 Task: Create a due date automation trigger when advanced on, on the tuesday after a card is due add content with a name ending with resume at 11:00 AM.
Action: Mouse moved to (1123, 348)
Screenshot: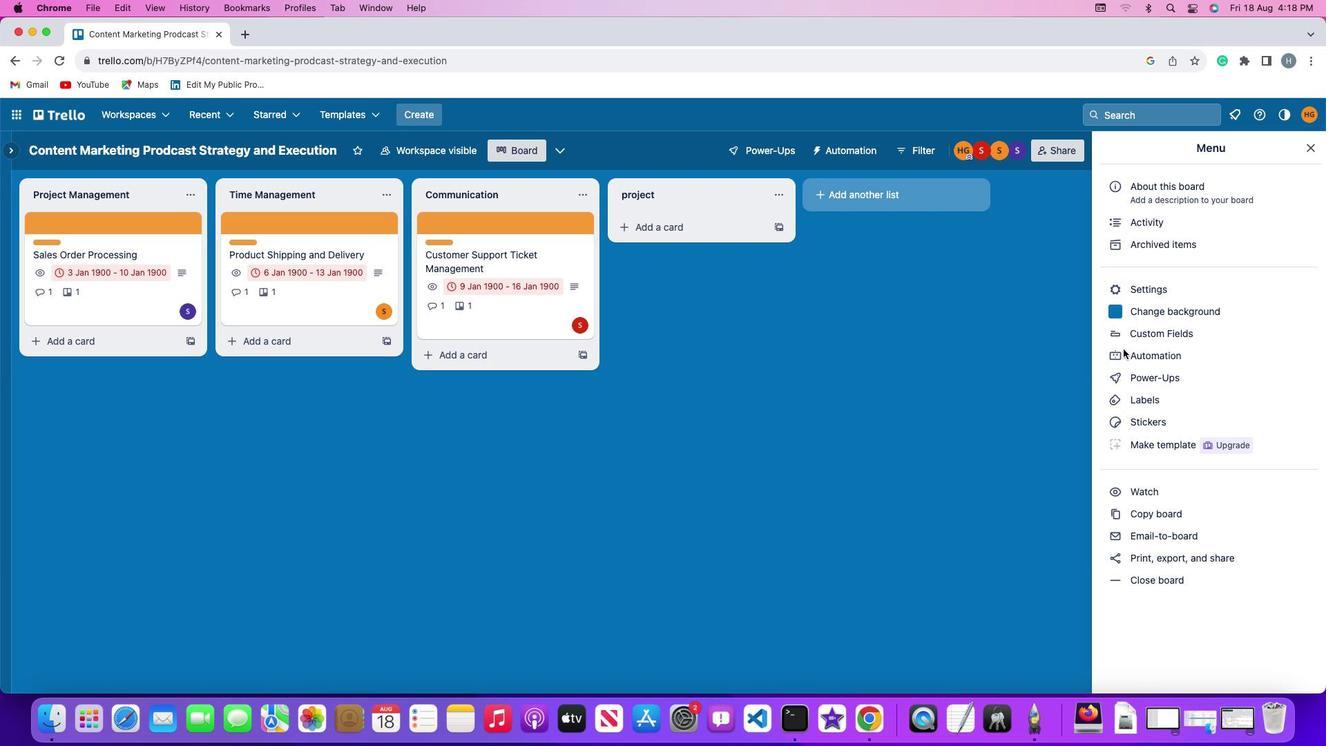 
Action: Mouse pressed left at (1123, 348)
Screenshot: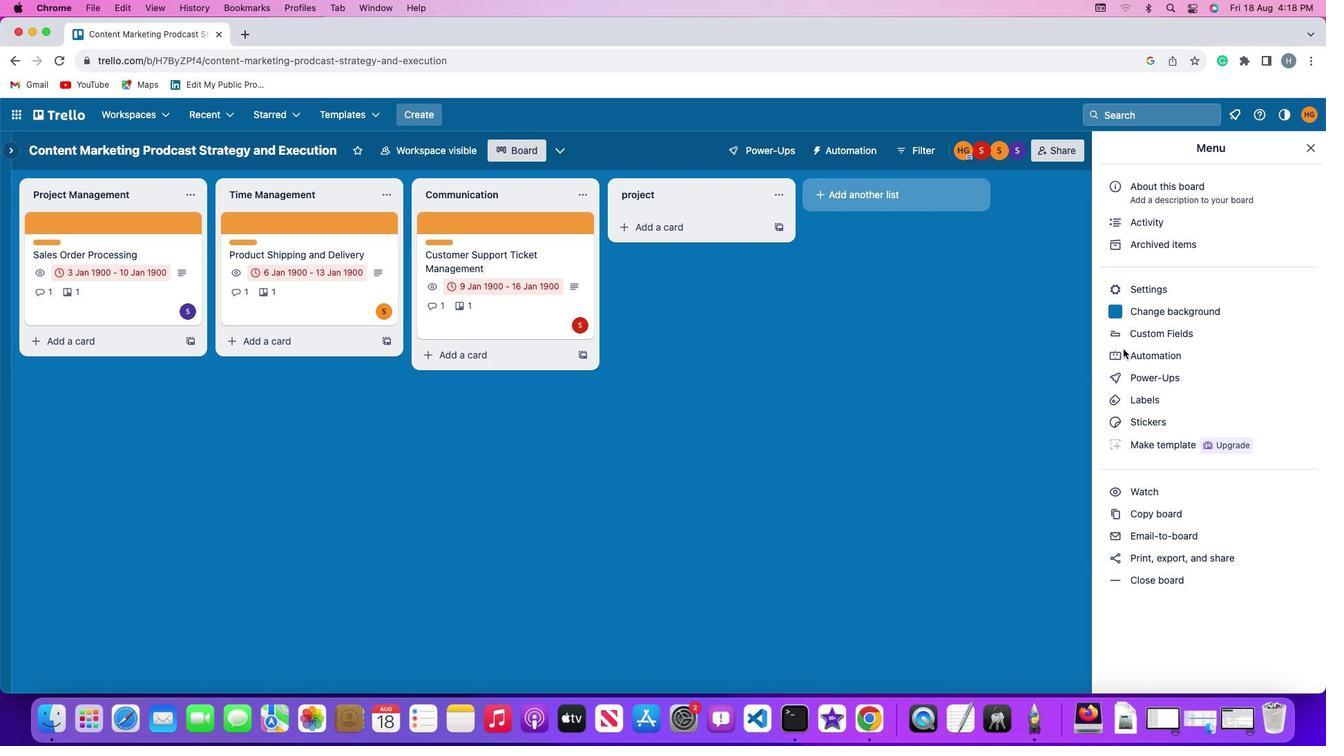 
Action: Mouse pressed left at (1123, 348)
Screenshot: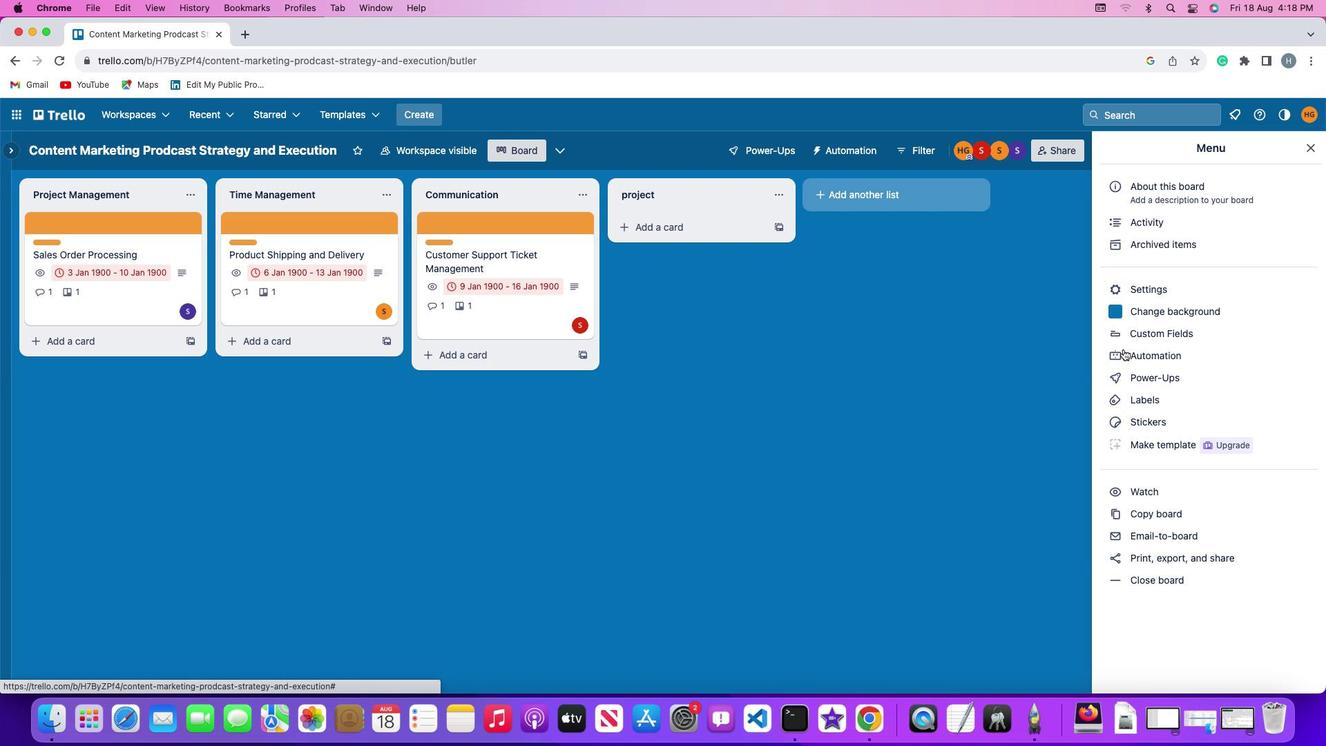 
Action: Mouse moved to (118, 323)
Screenshot: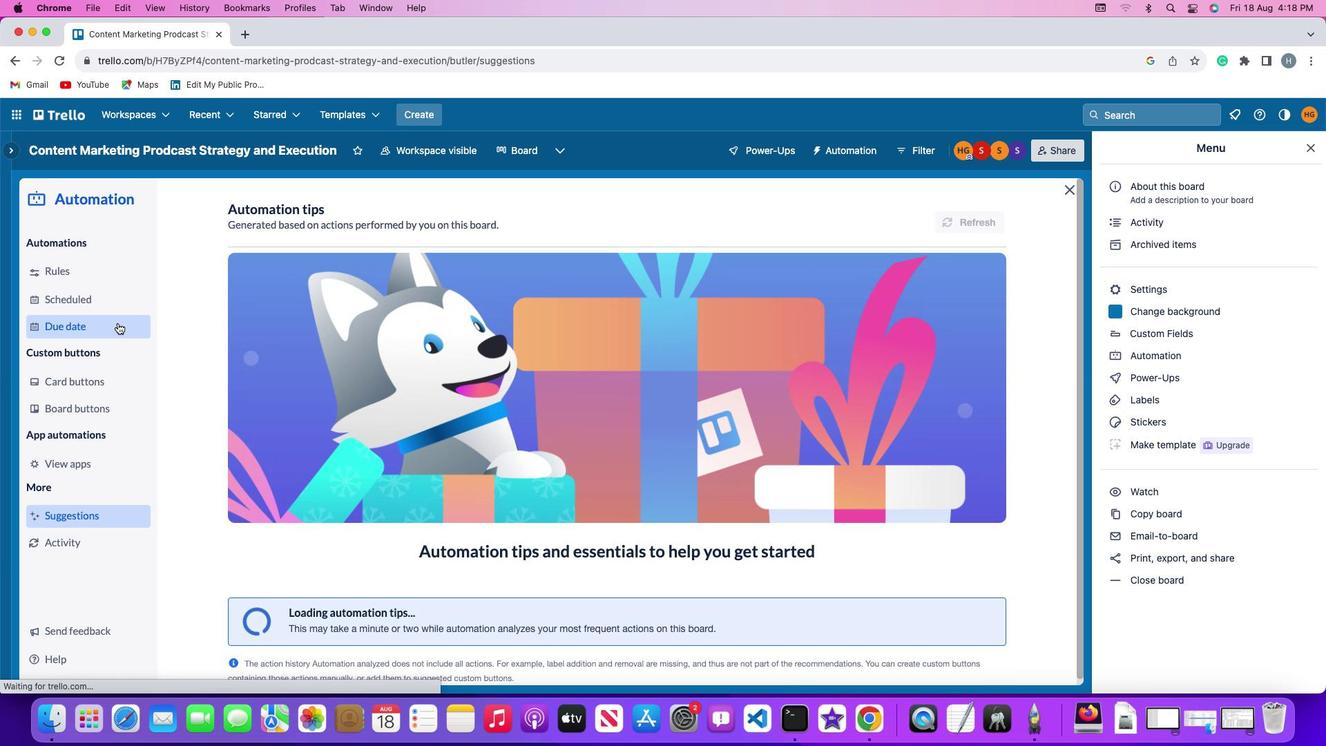 
Action: Mouse pressed left at (118, 323)
Screenshot: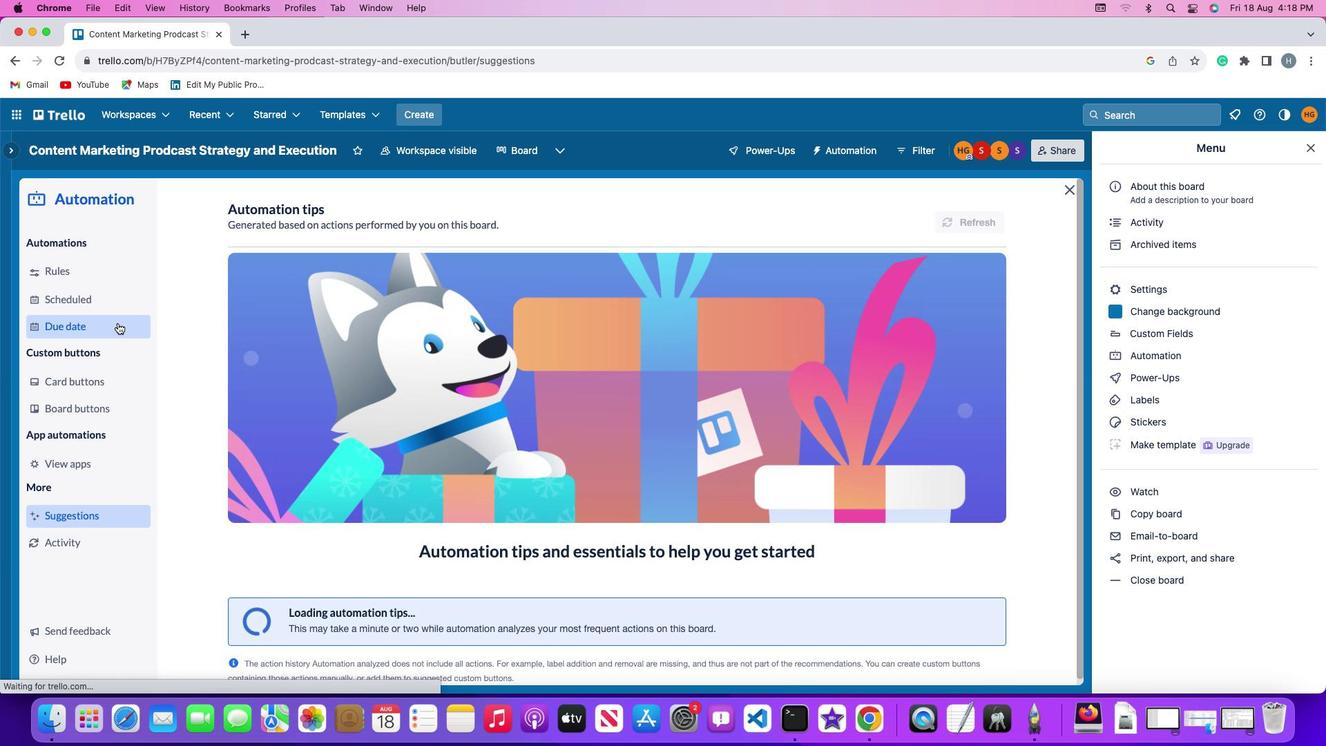 
Action: Mouse moved to (926, 212)
Screenshot: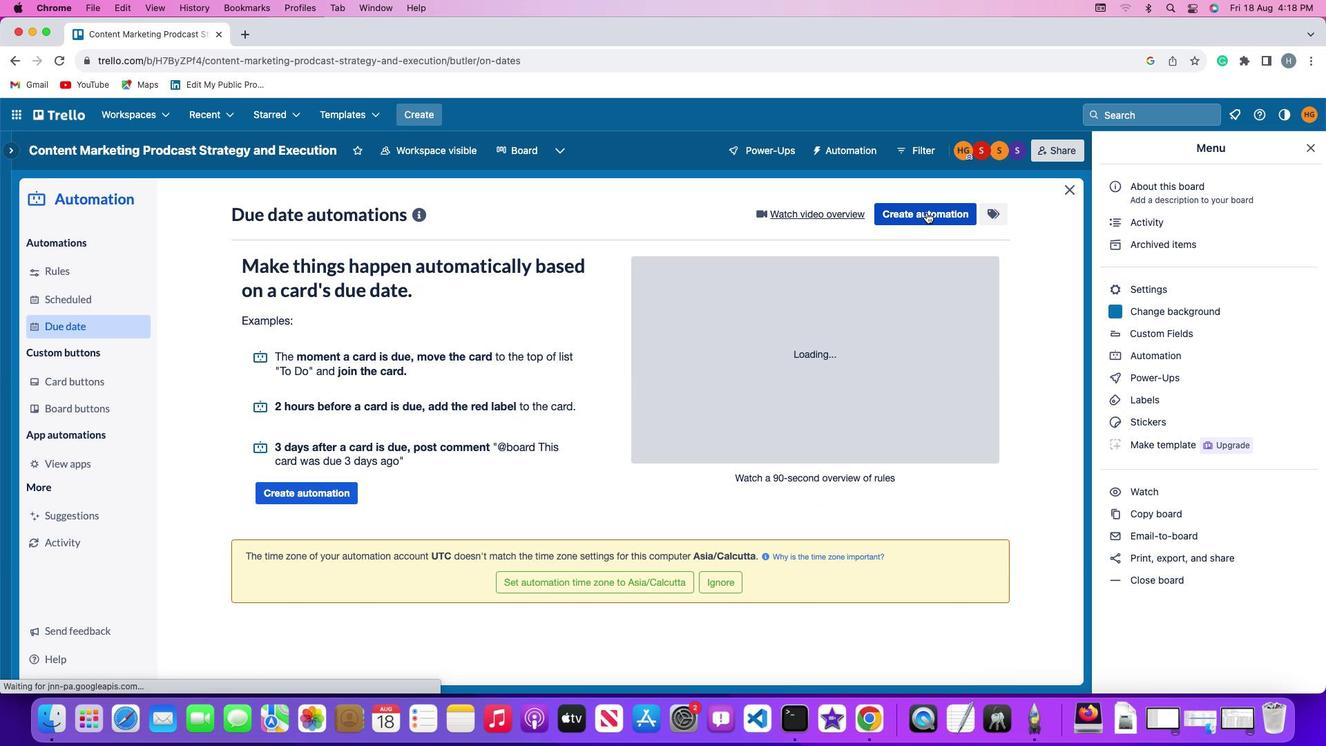 
Action: Mouse pressed left at (926, 212)
Screenshot: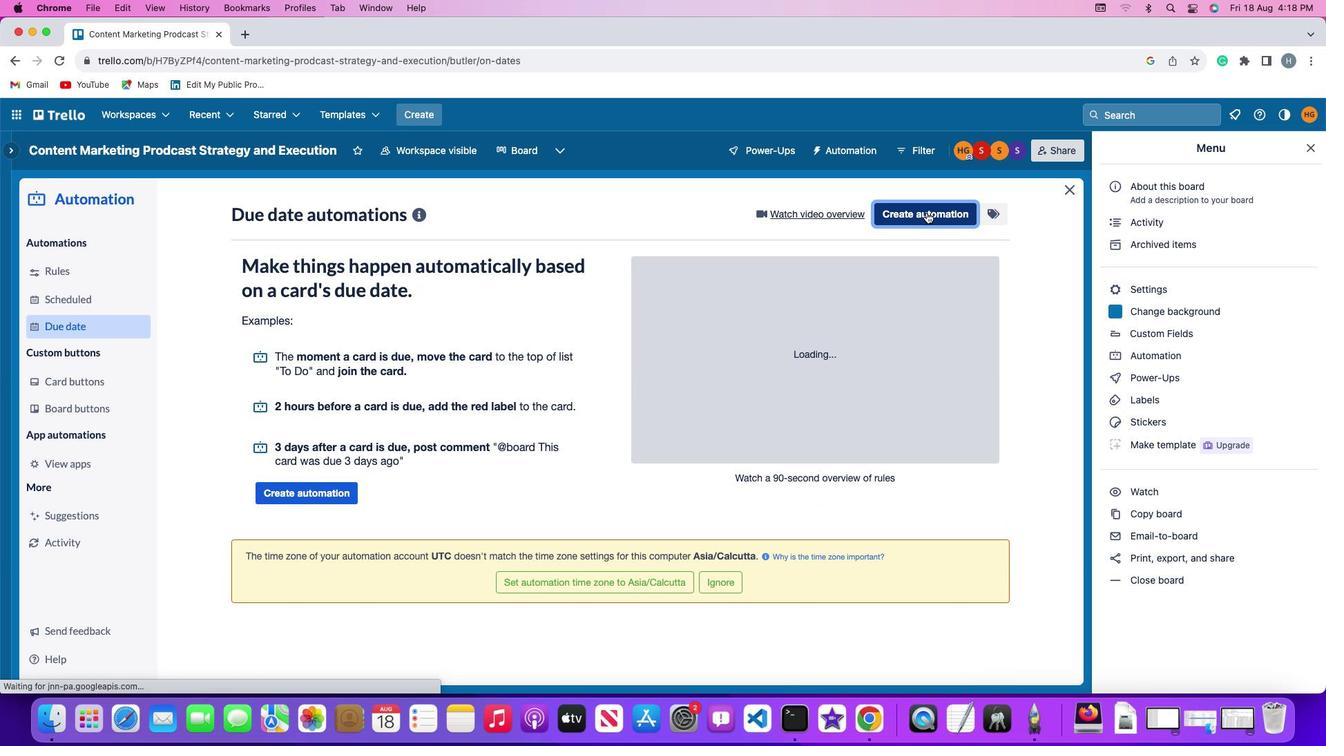 
Action: Mouse moved to (272, 344)
Screenshot: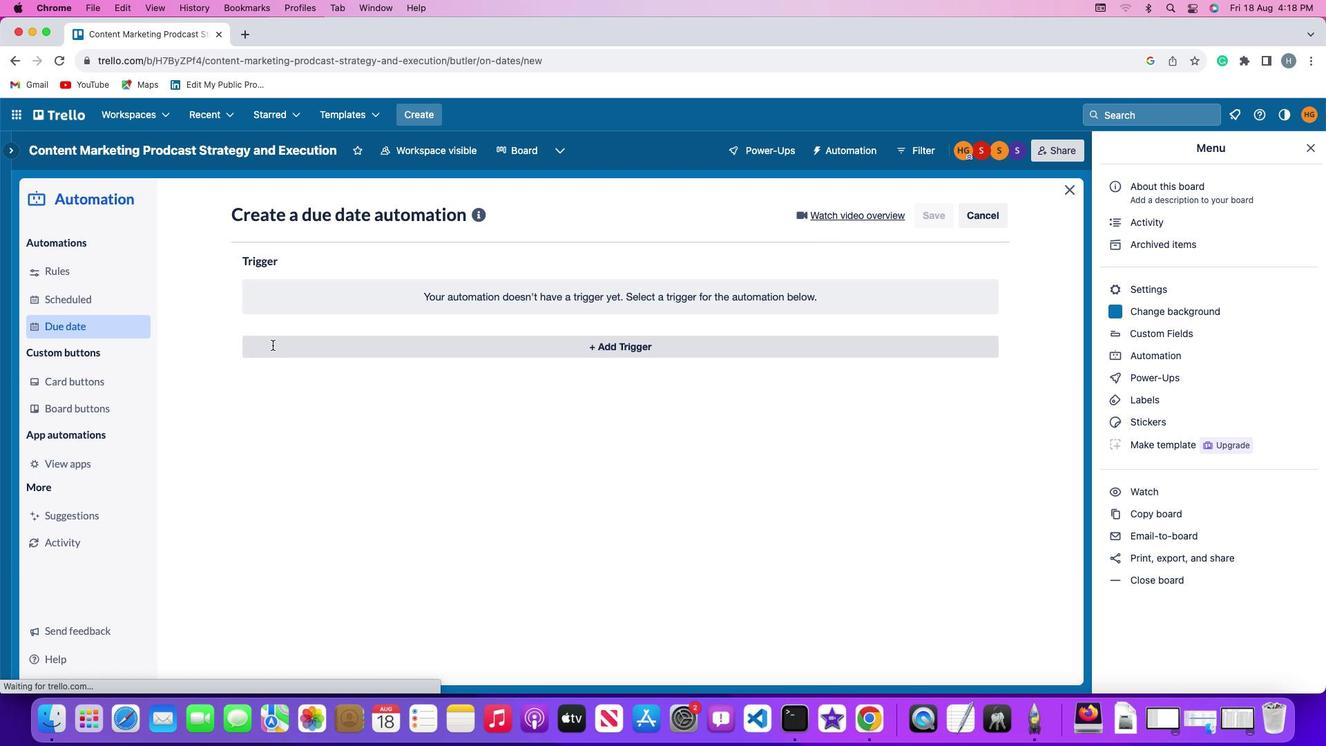 
Action: Mouse pressed left at (272, 344)
Screenshot: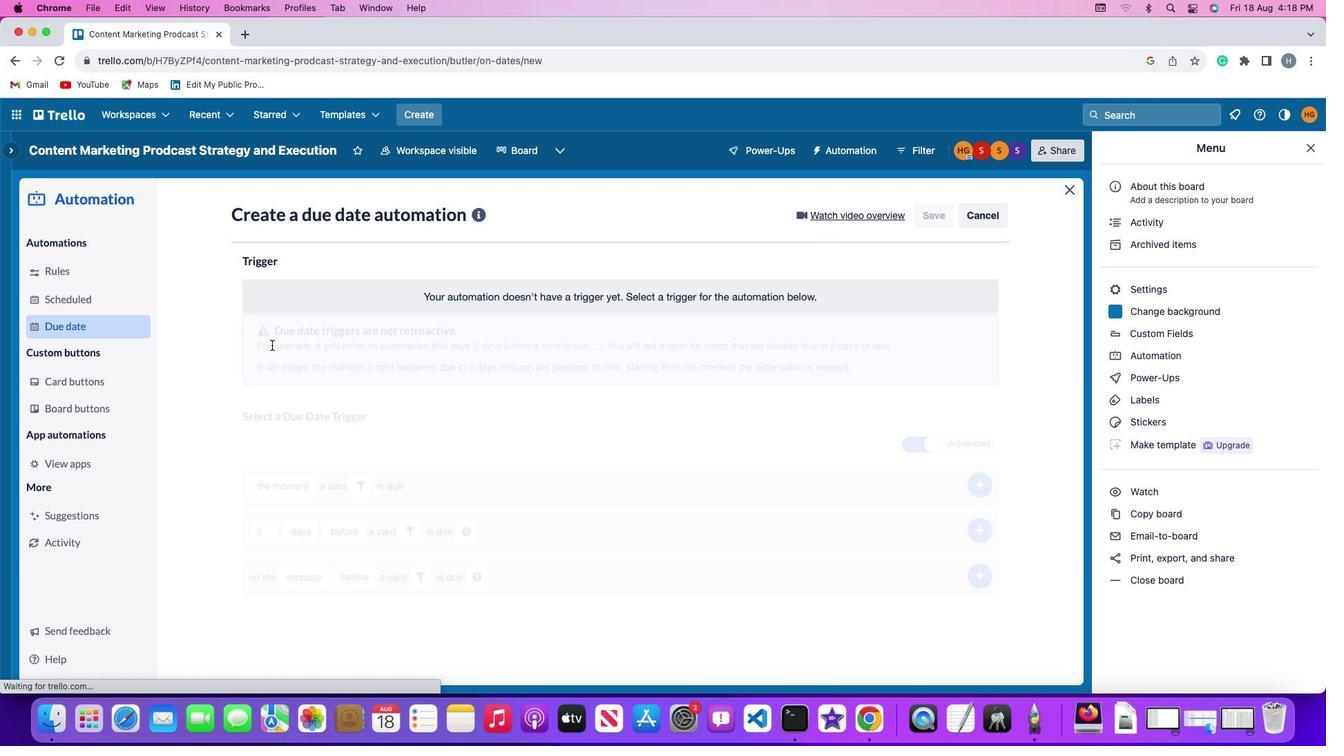 
Action: Mouse moved to (305, 602)
Screenshot: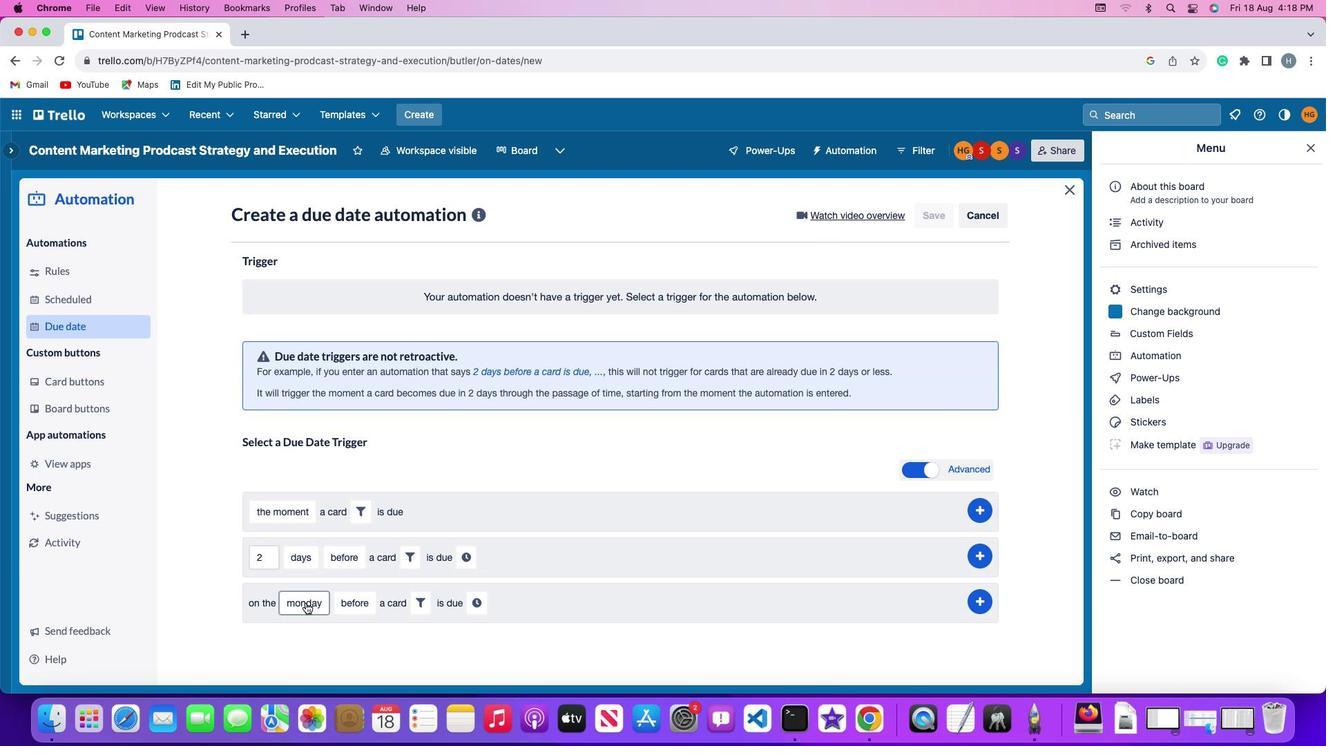 
Action: Mouse pressed left at (305, 602)
Screenshot: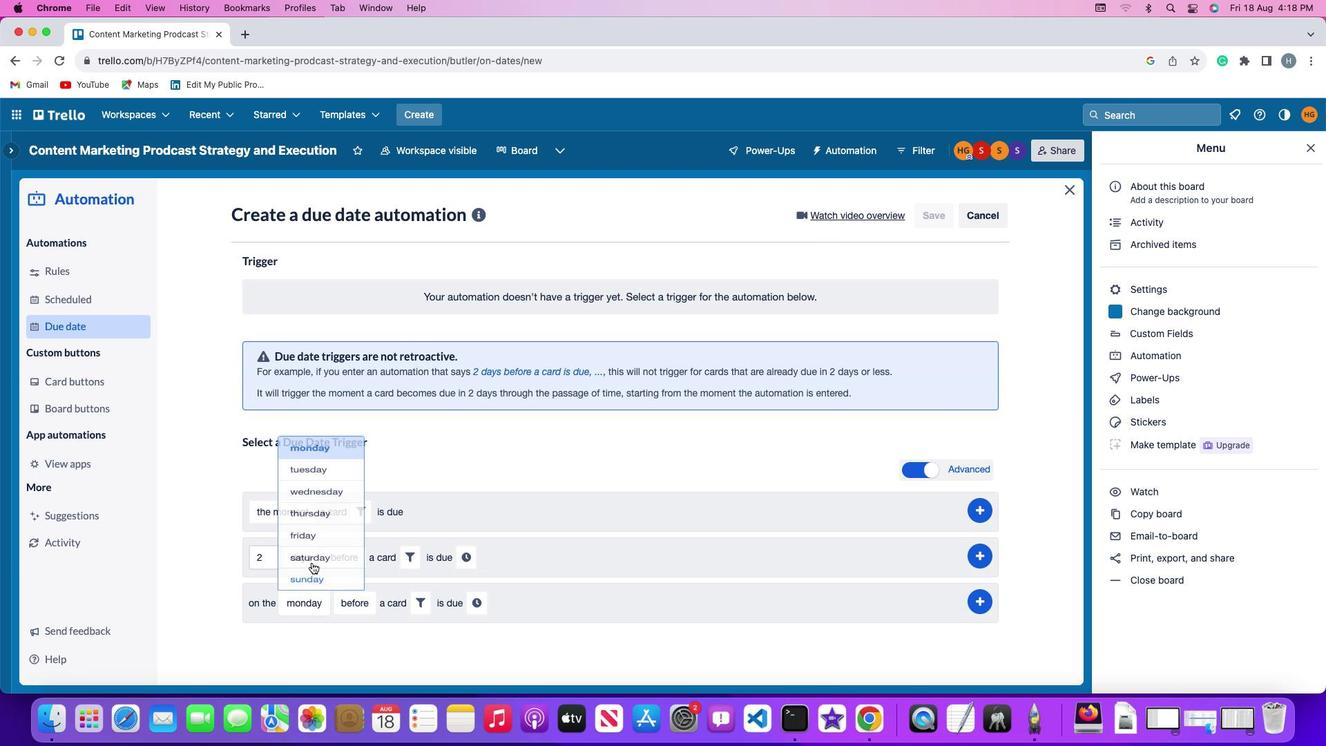 
Action: Mouse moved to (328, 435)
Screenshot: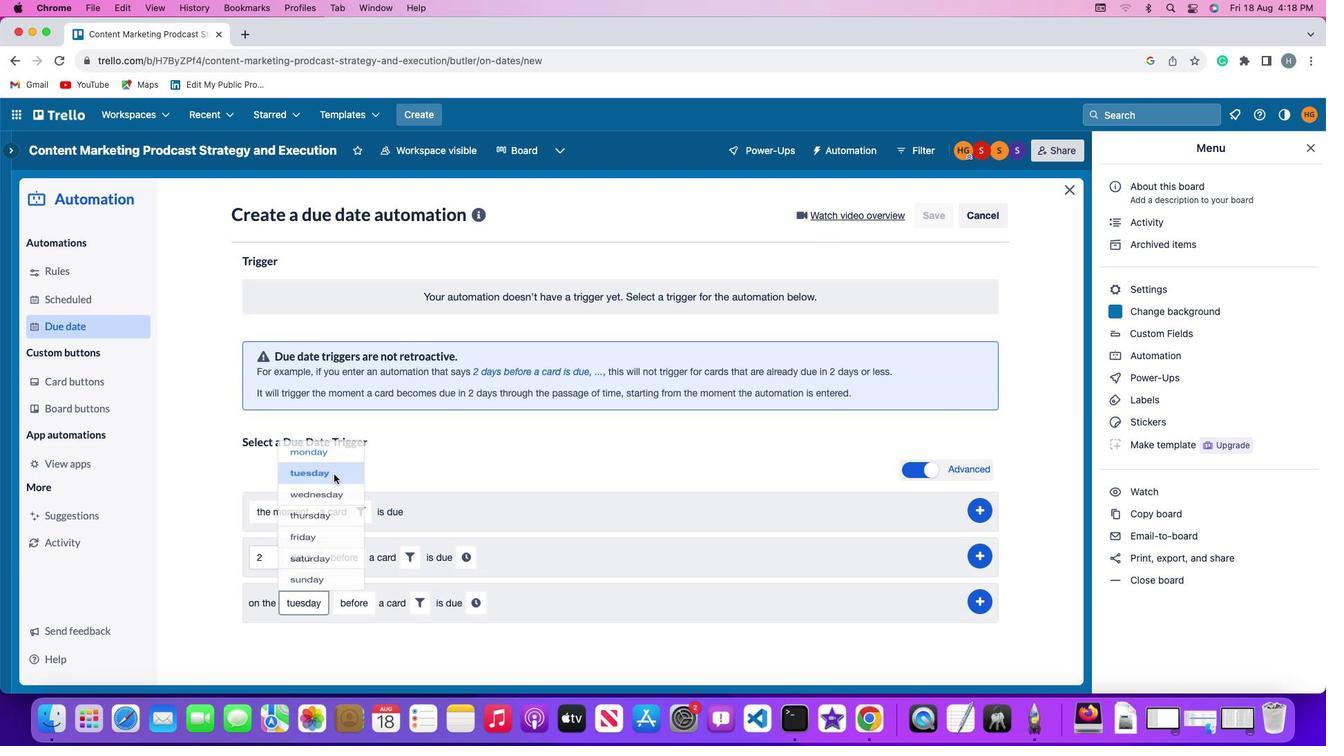 
Action: Mouse pressed left at (328, 435)
Screenshot: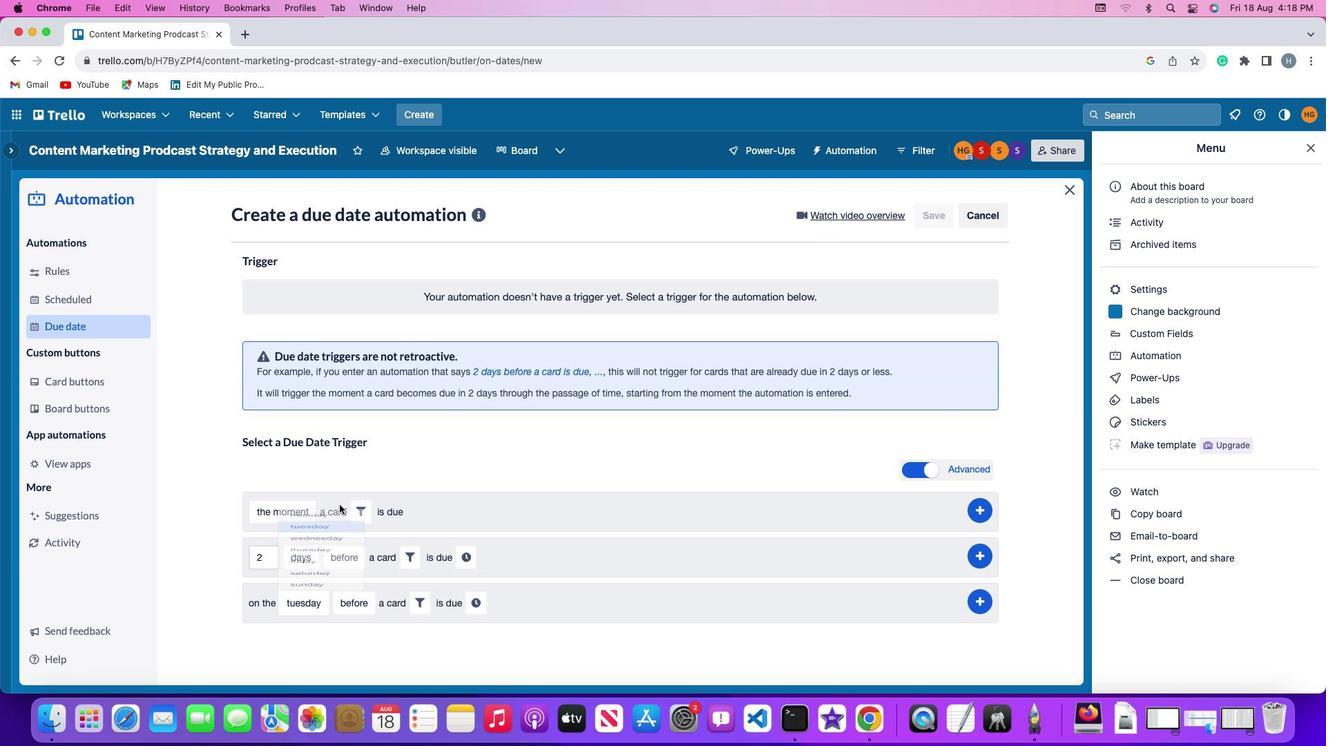 
Action: Mouse moved to (353, 596)
Screenshot: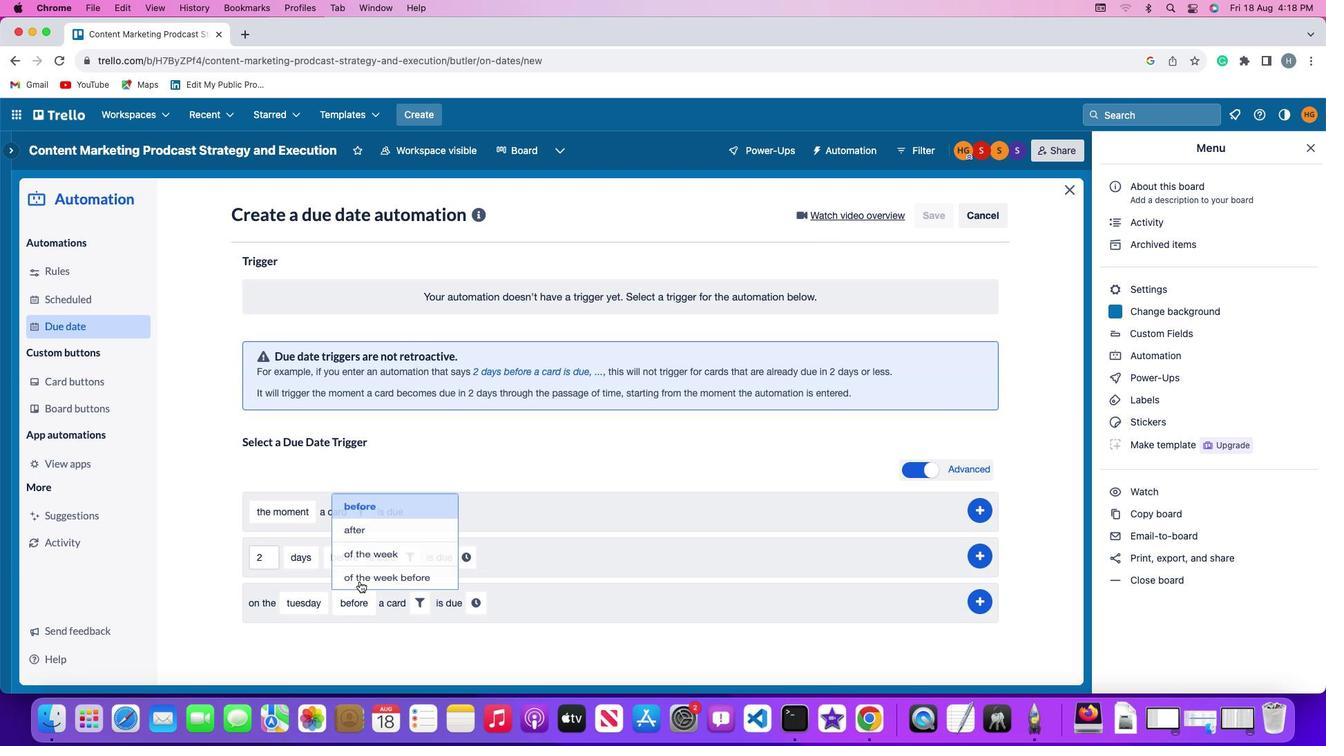 
Action: Mouse pressed left at (353, 596)
Screenshot: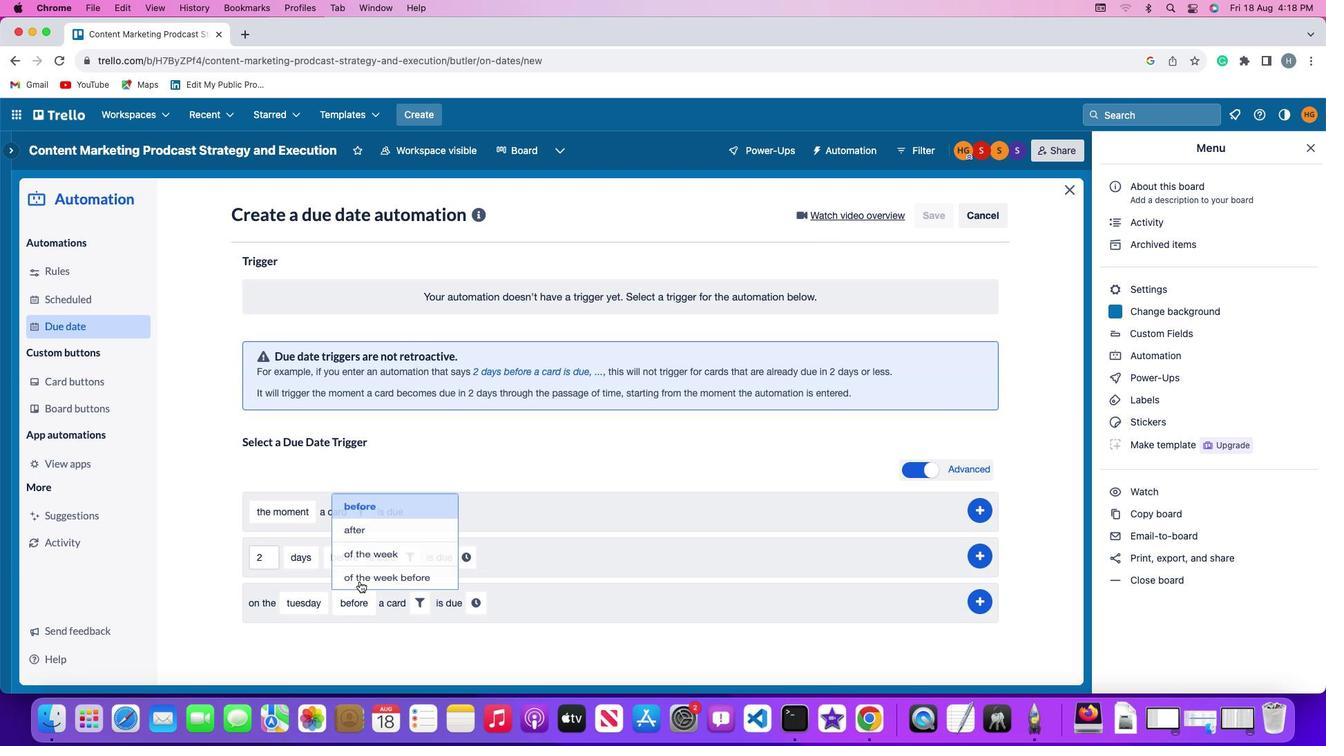 
Action: Mouse moved to (379, 524)
Screenshot: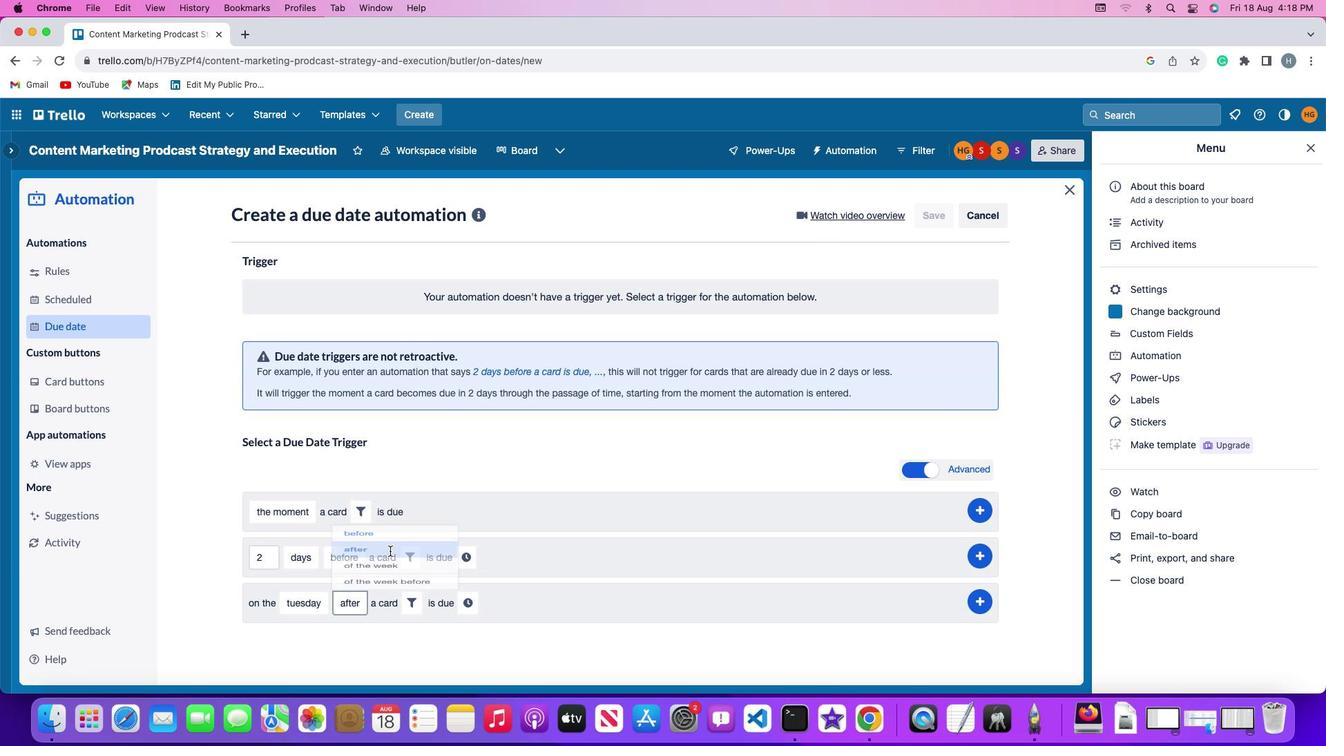 
Action: Mouse pressed left at (379, 524)
Screenshot: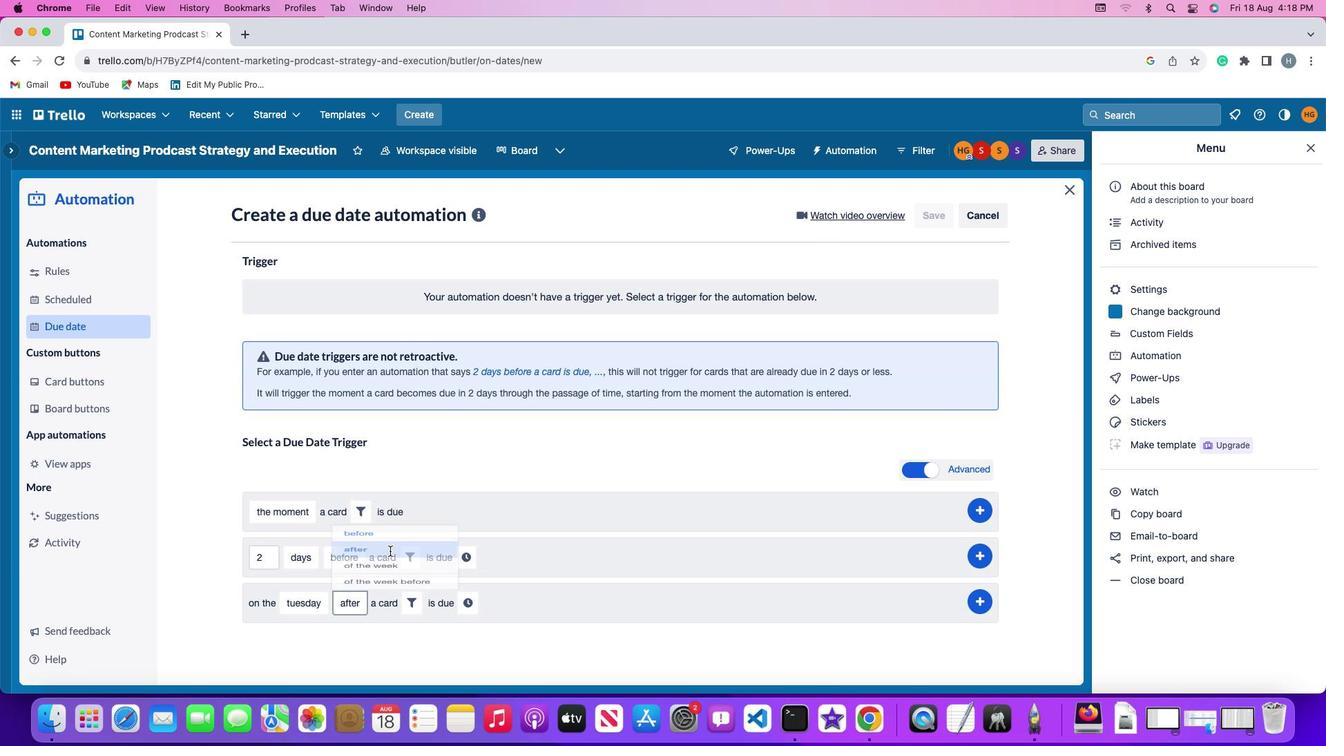 
Action: Mouse moved to (415, 603)
Screenshot: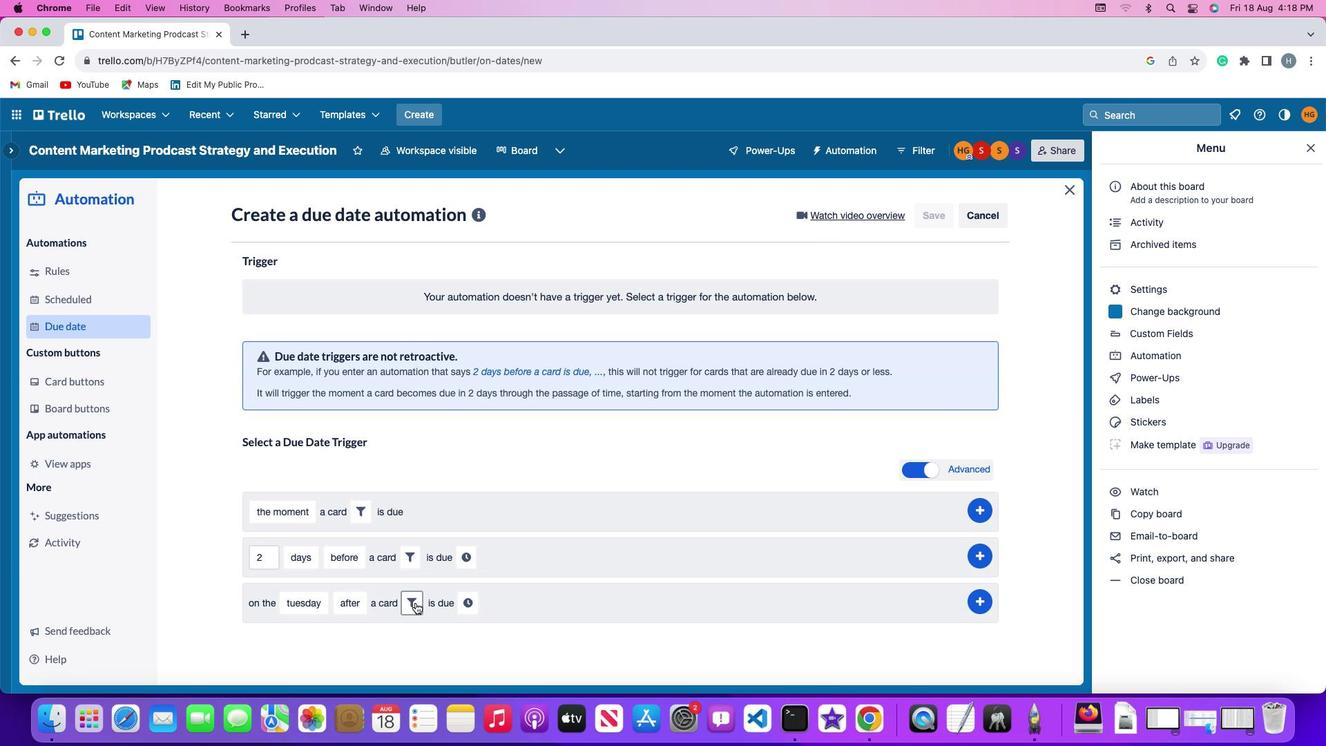 
Action: Mouse pressed left at (415, 603)
Screenshot: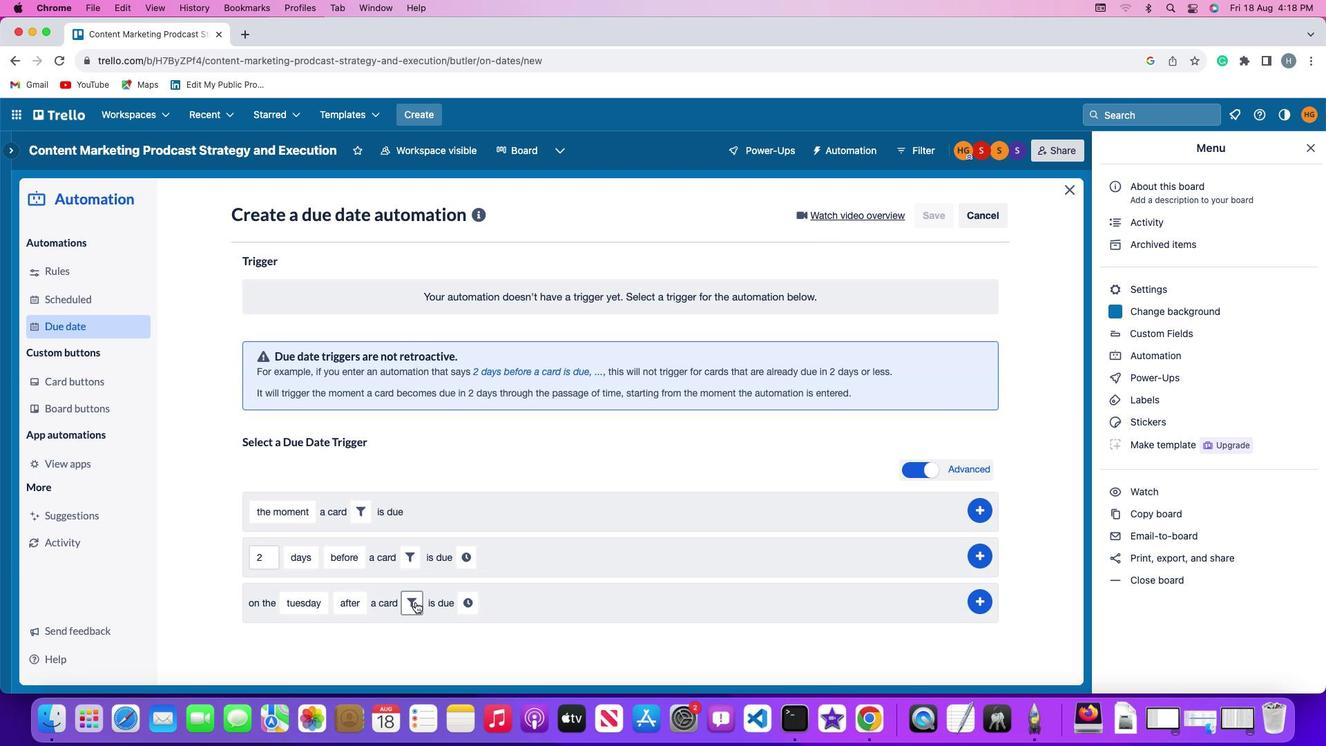 
Action: Mouse moved to (594, 650)
Screenshot: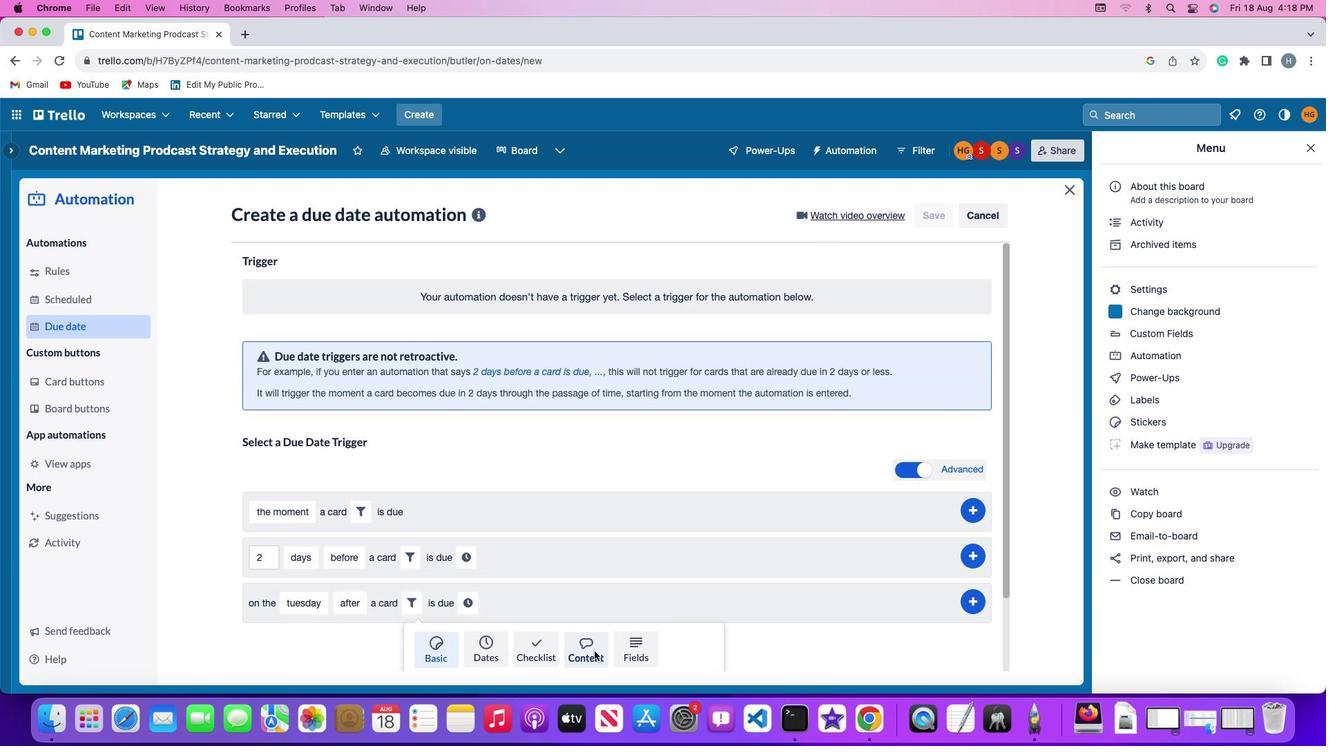
Action: Mouse pressed left at (594, 650)
Screenshot: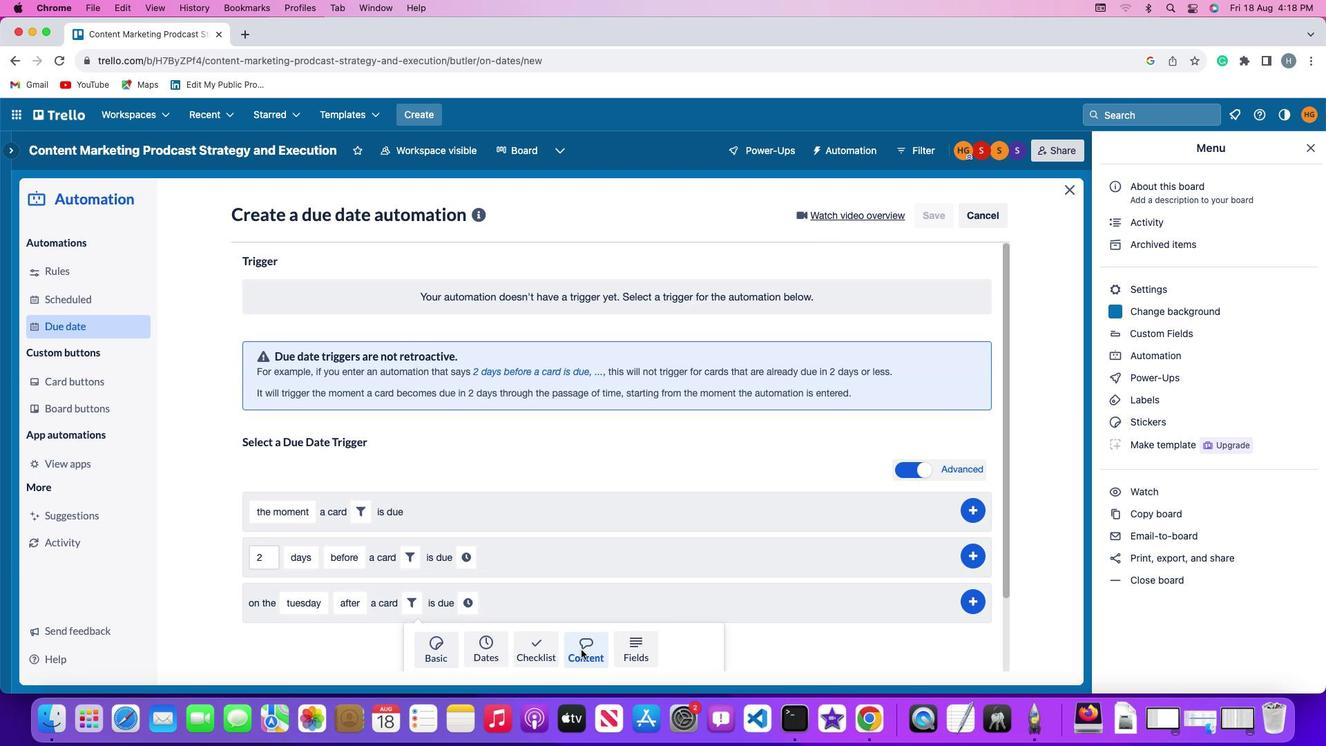 
Action: Mouse moved to (341, 639)
Screenshot: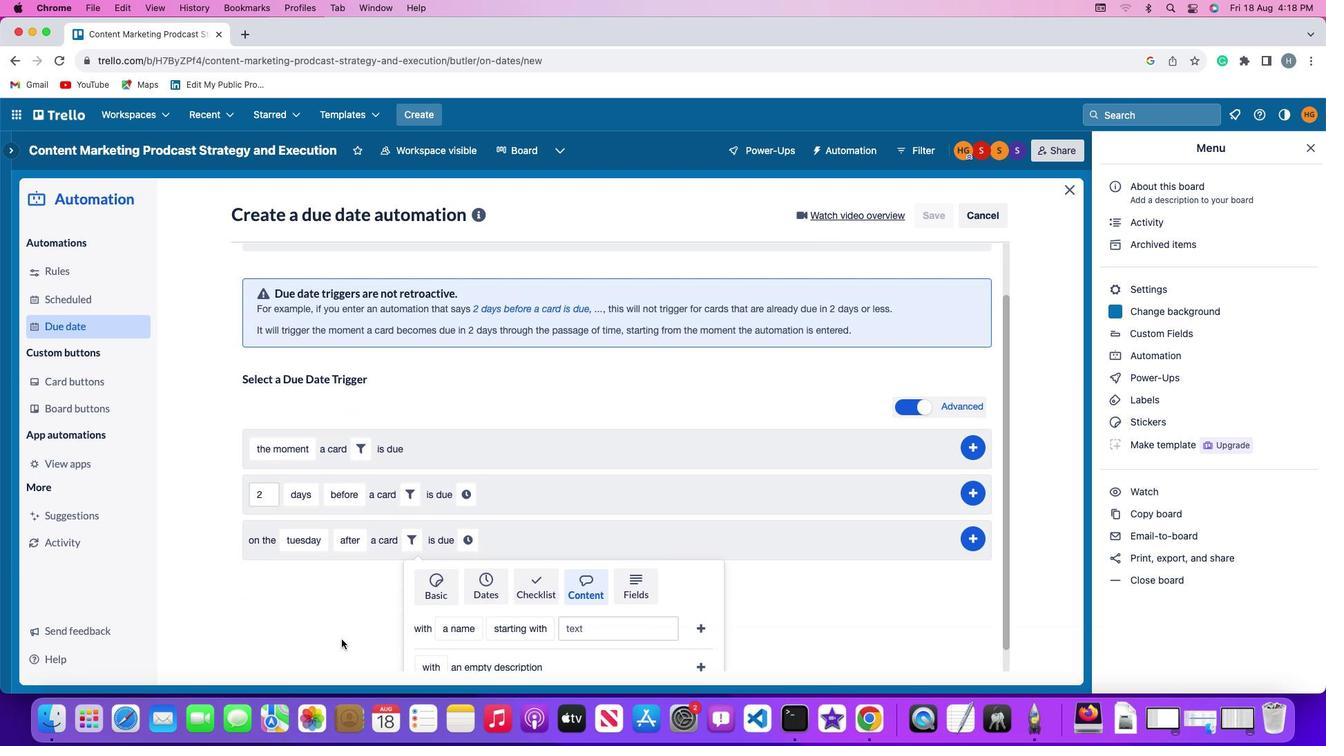 
Action: Mouse scrolled (341, 639) with delta (0, 0)
Screenshot: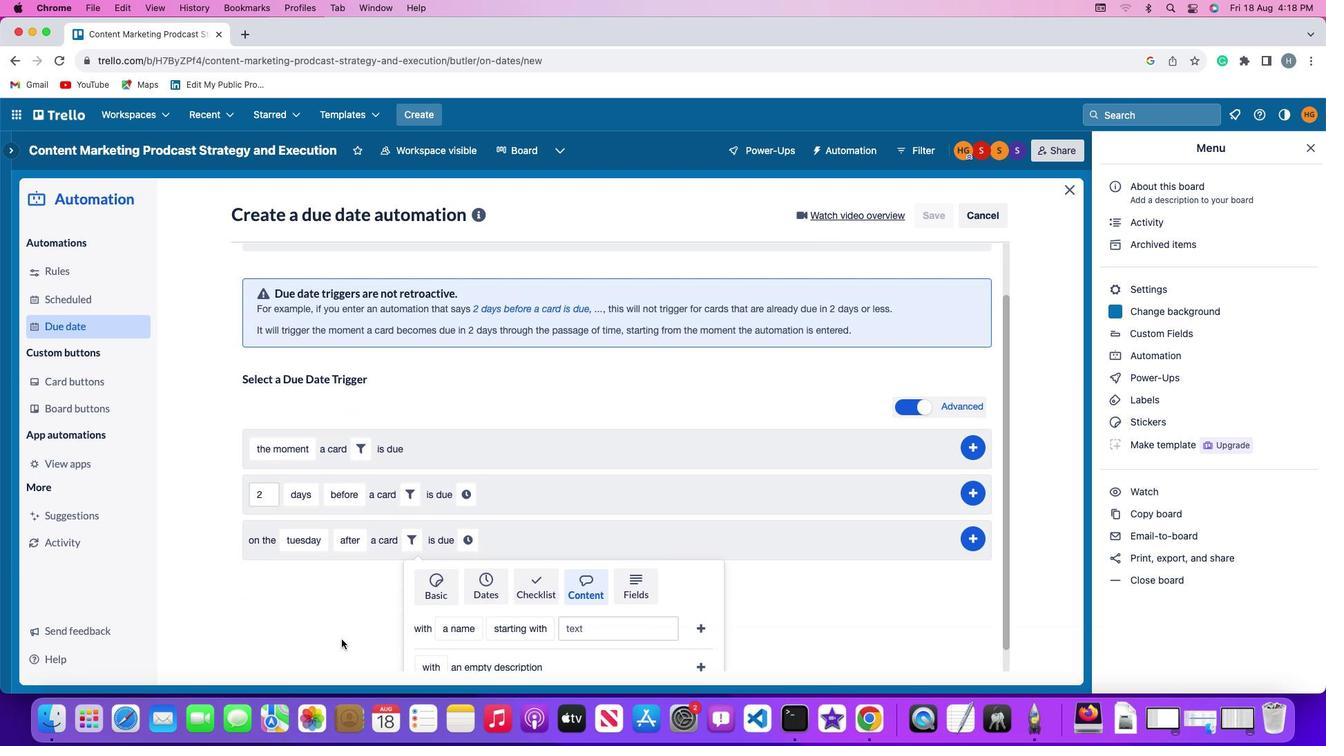 
Action: Mouse scrolled (341, 639) with delta (0, 0)
Screenshot: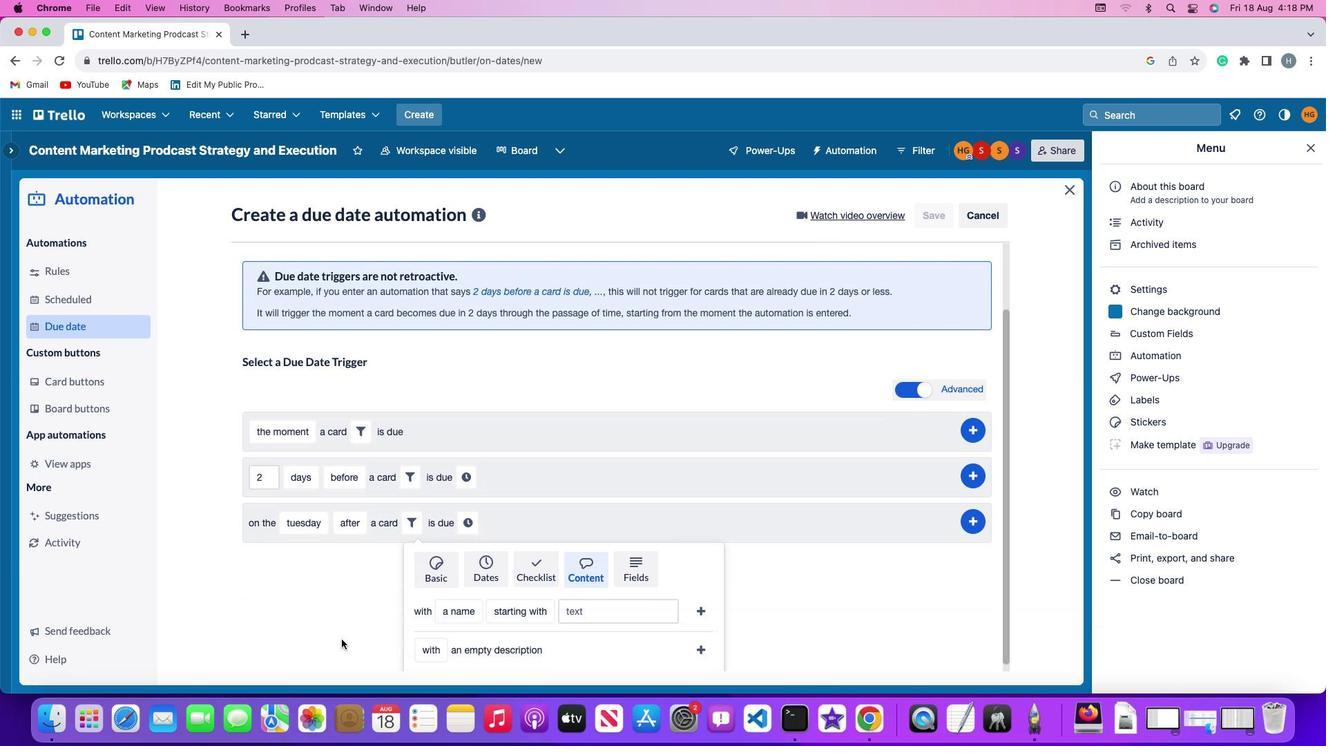 
Action: Mouse scrolled (341, 639) with delta (0, -1)
Screenshot: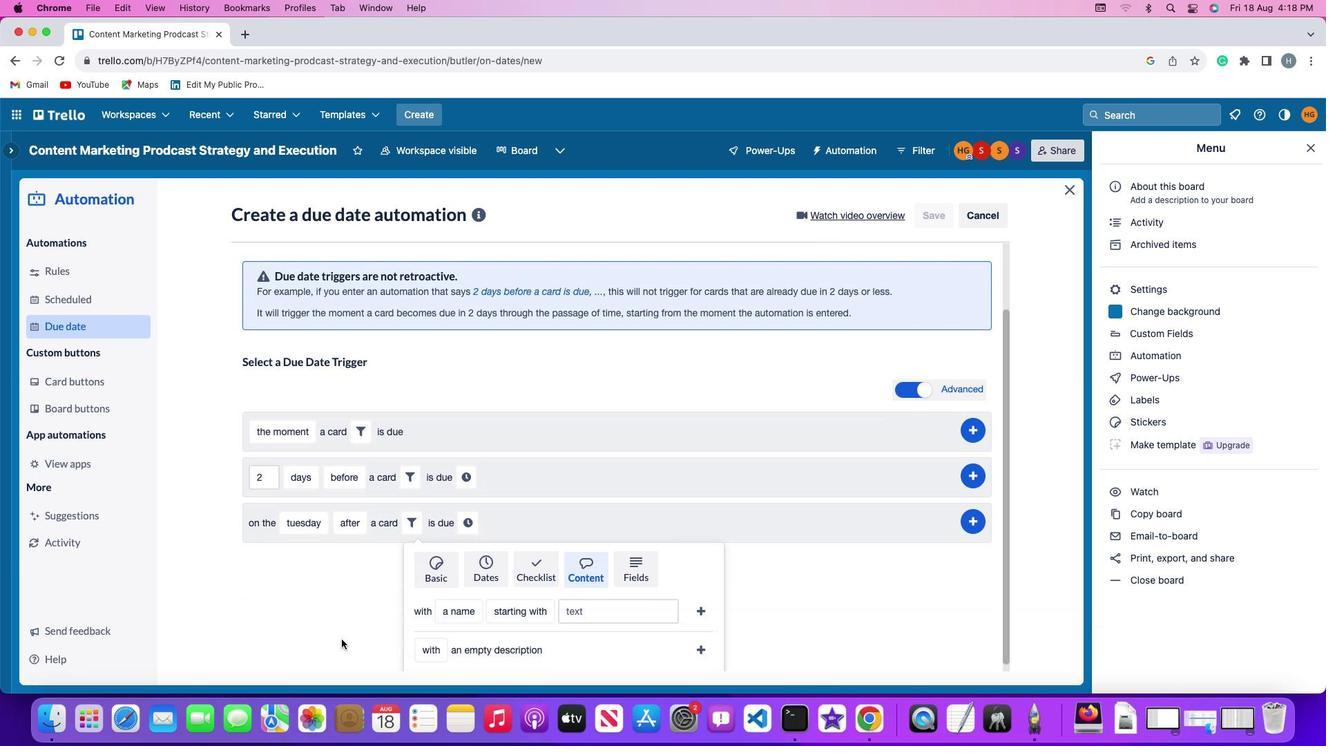 
Action: Mouse scrolled (341, 639) with delta (0, -2)
Screenshot: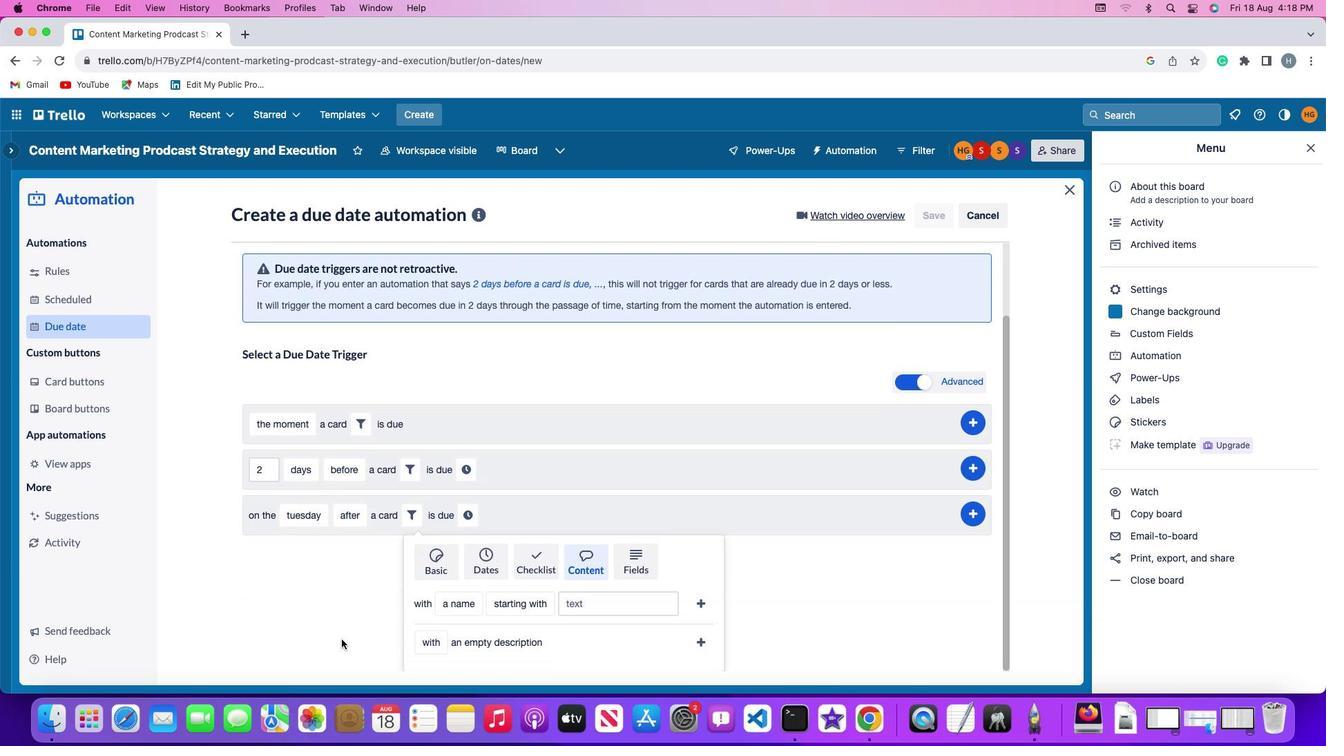
Action: Mouse moved to (341, 639)
Screenshot: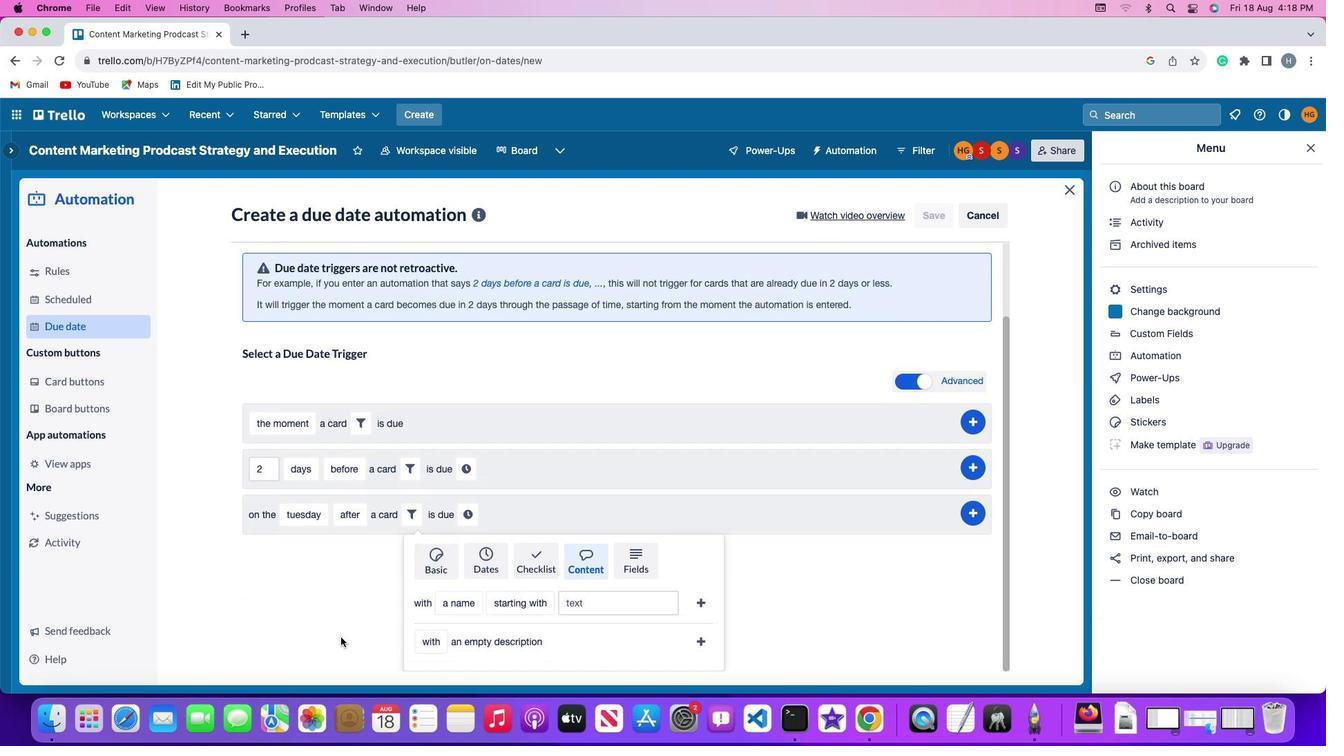 
Action: Mouse scrolled (341, 639) with delta (0, -3)
Screenshot: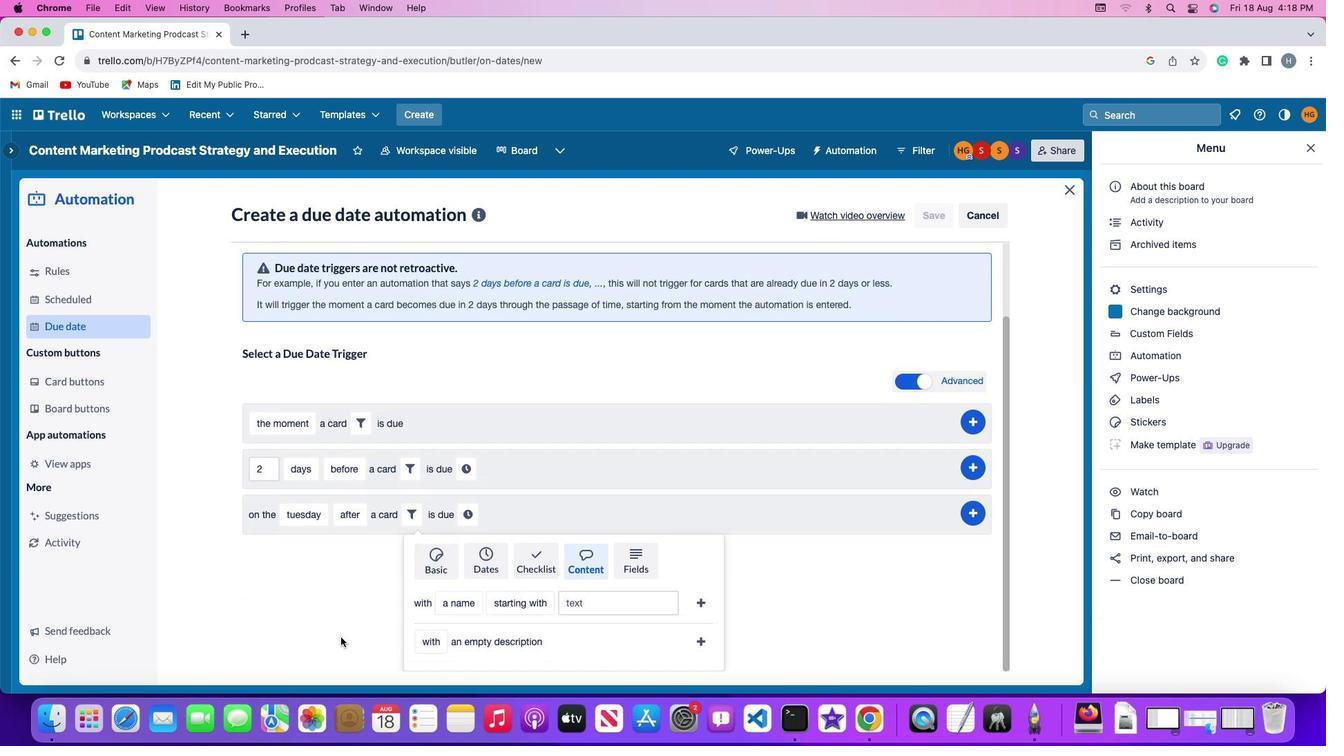 
Action: Mouse moved to (451, 604)
Screenshot: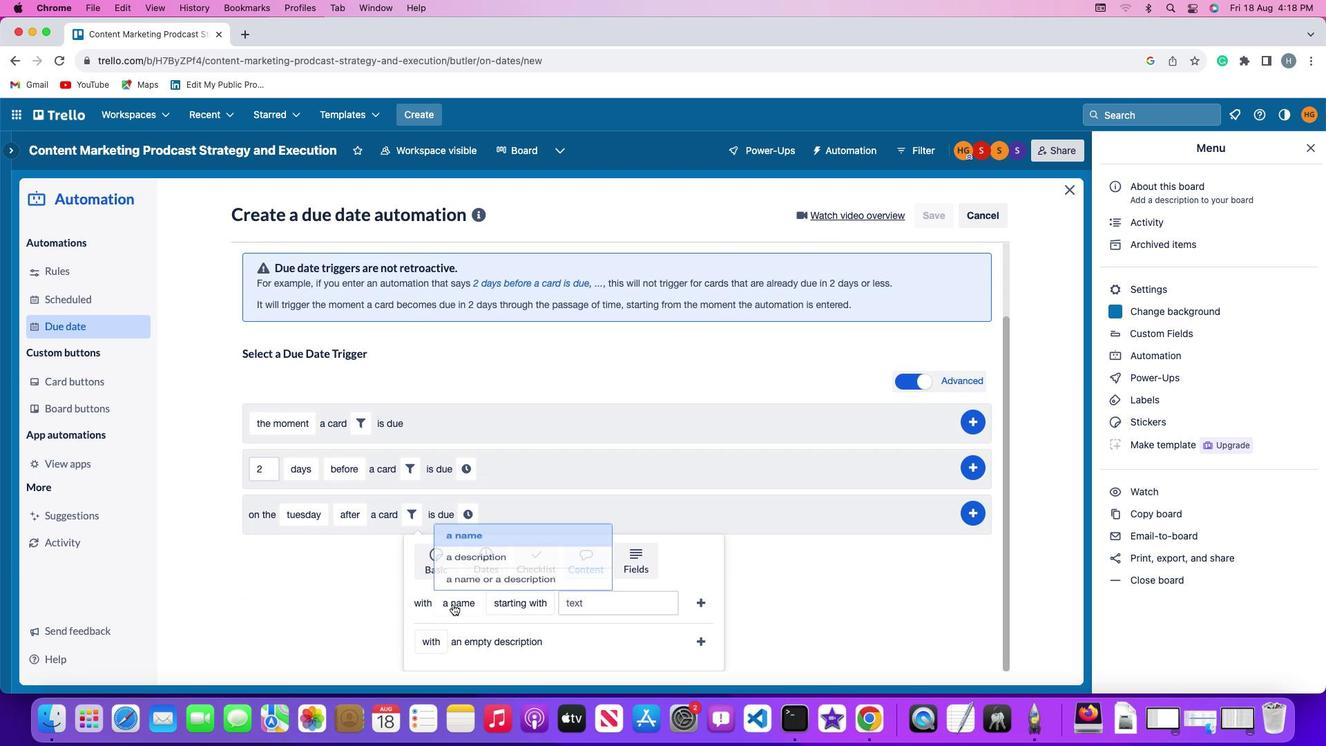 
Action: Mouse pressed left at (451, 604)
Screenshot: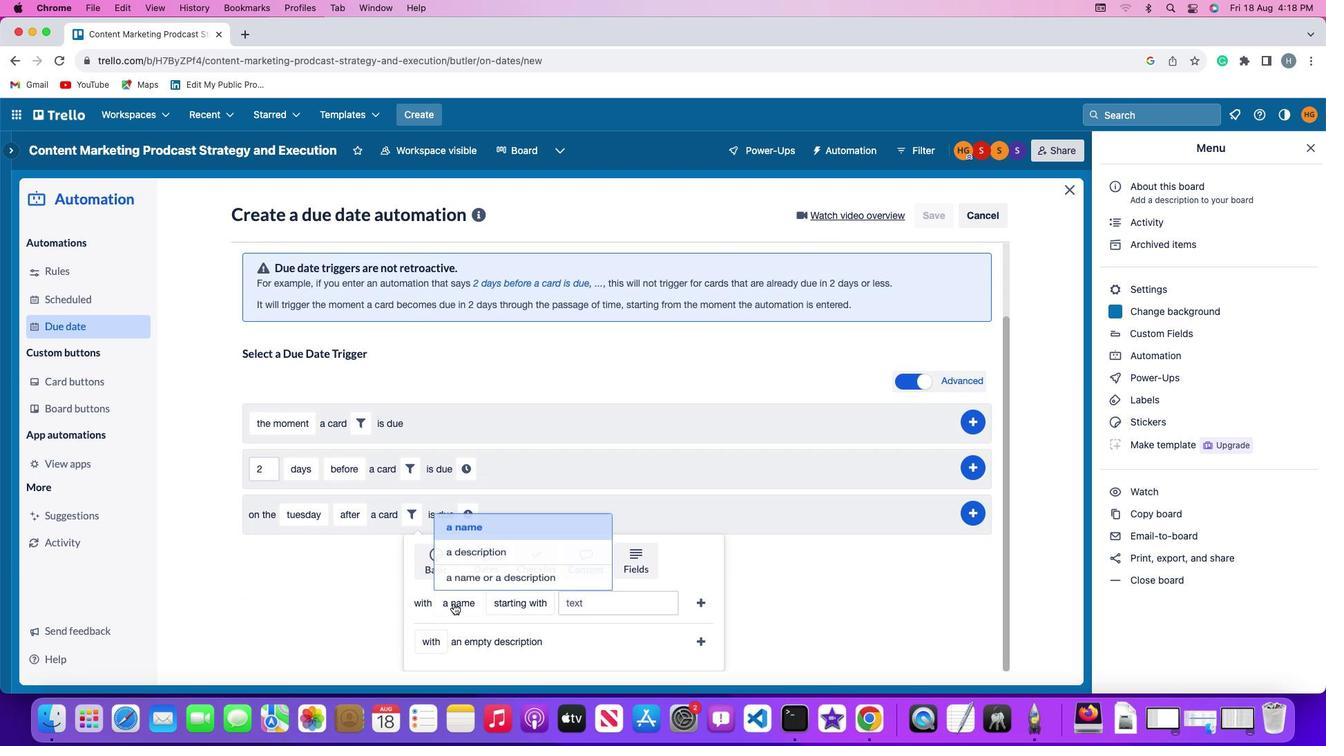 
Action: Mouse moved to (480, 516)
Screenshot: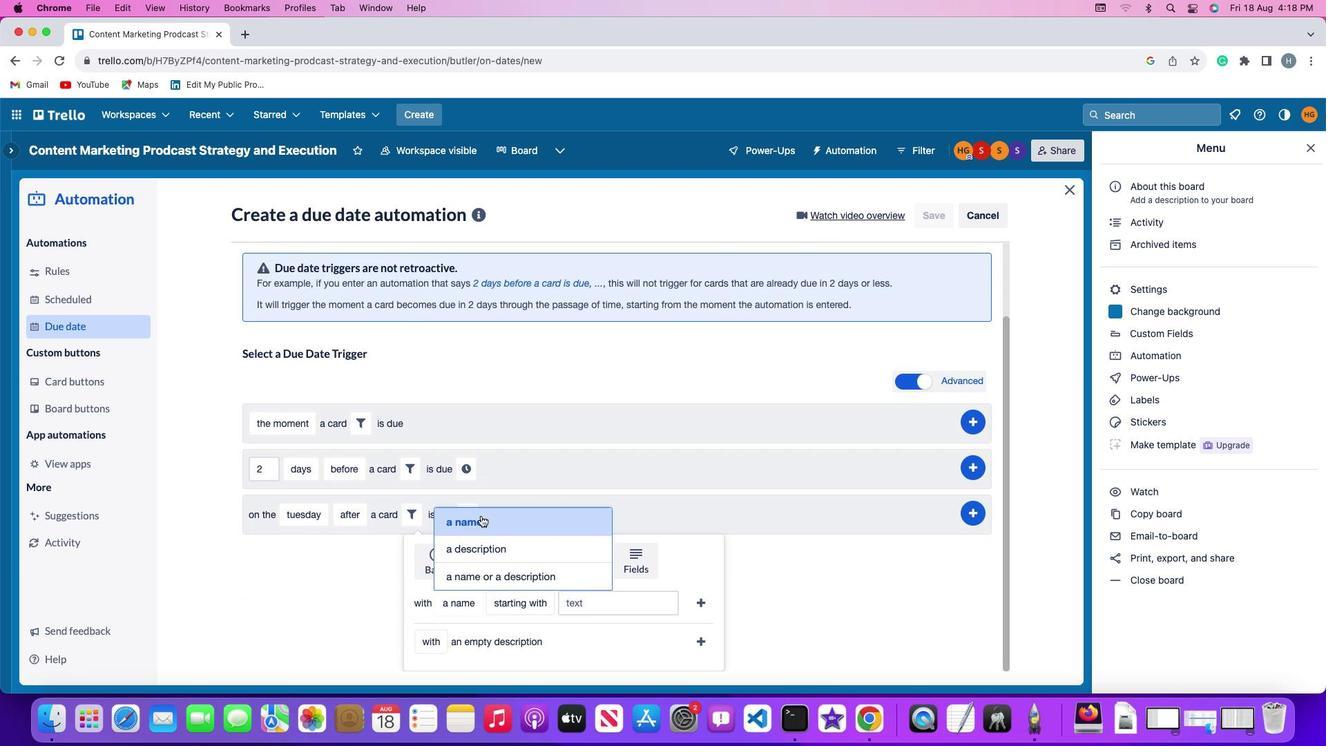 
Action: Mouse pressed left at (480, 516)
Screenshot: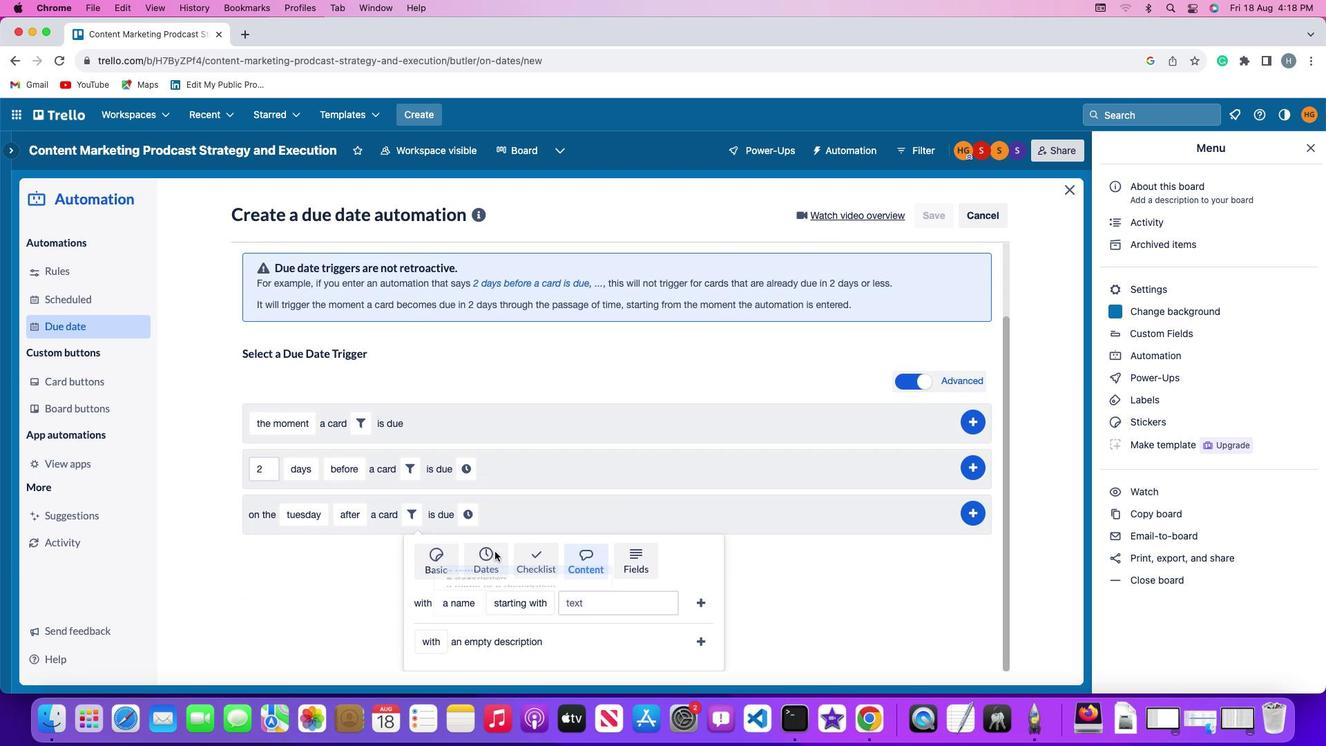 
Action: Mouse moved to (522, 596)
Screenshot: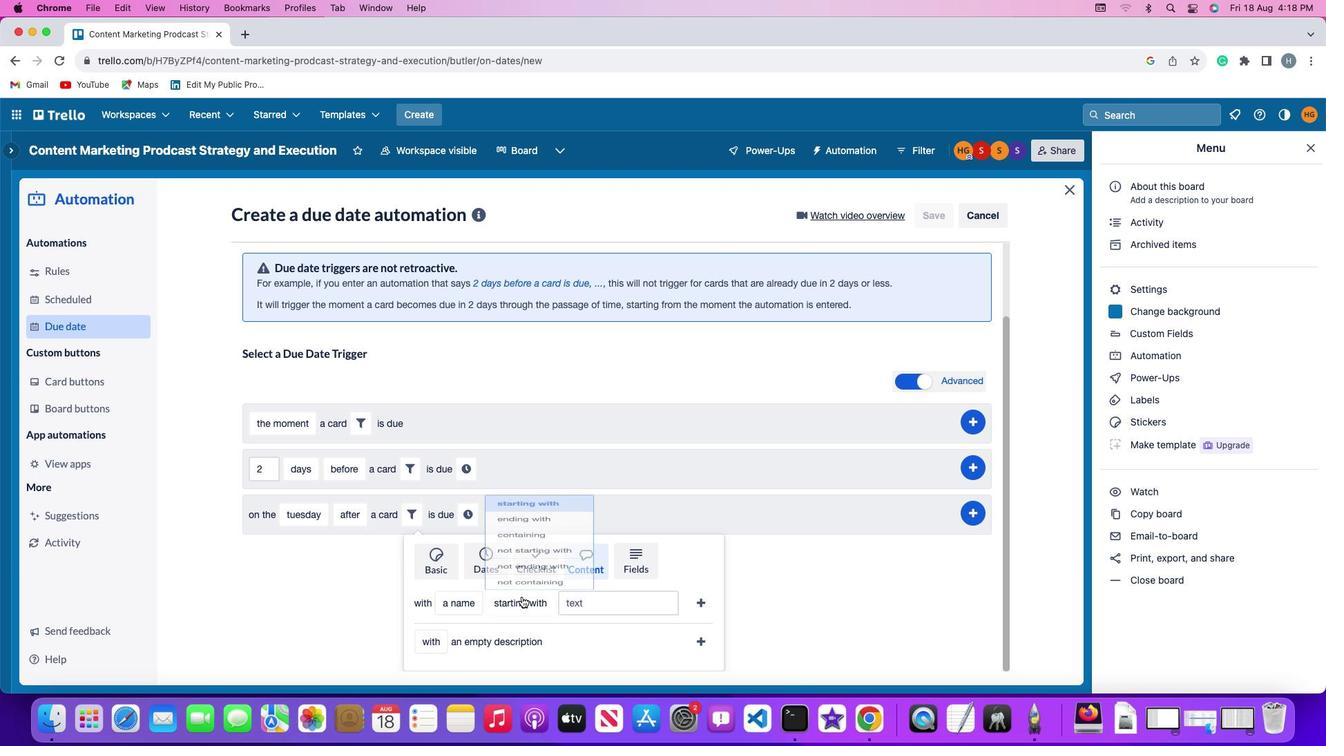 
Action: Mouse pressed left at (522, 596)
Screenshot: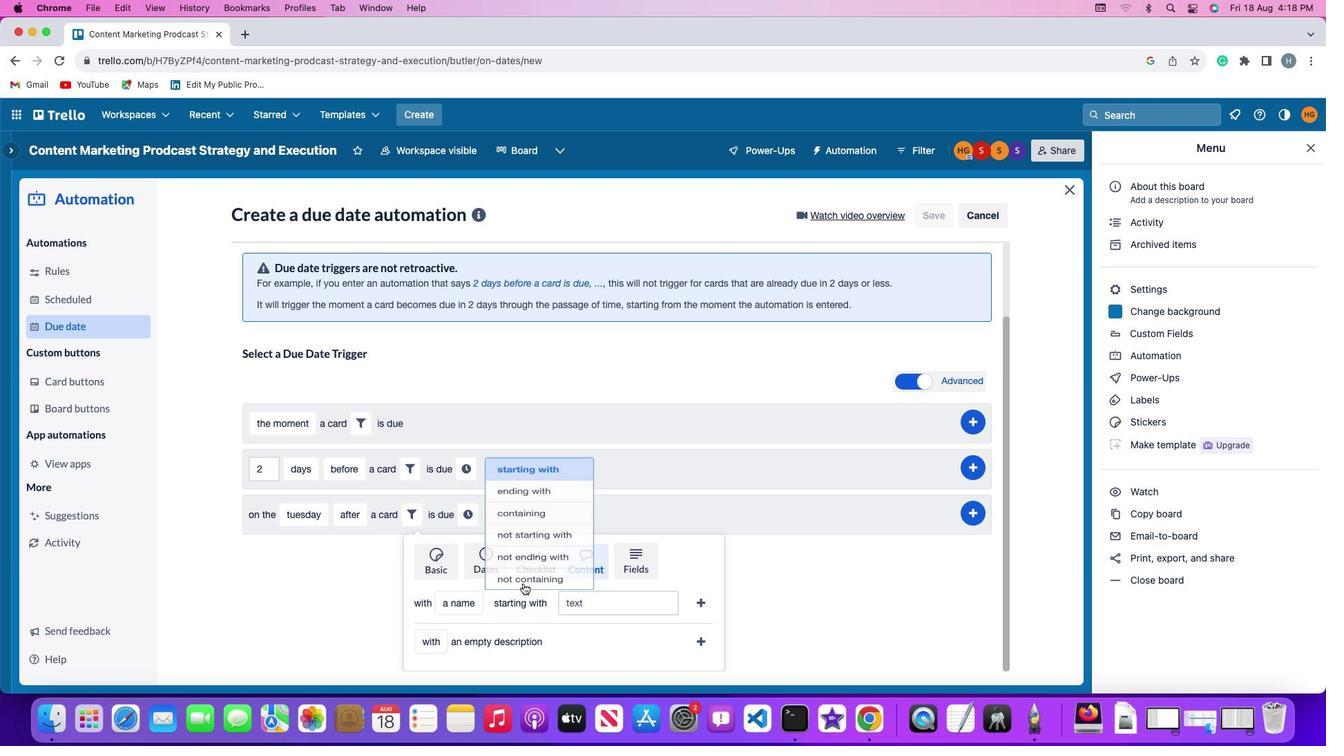 
Action: Mouse moved to (554, 469)
Screenshot: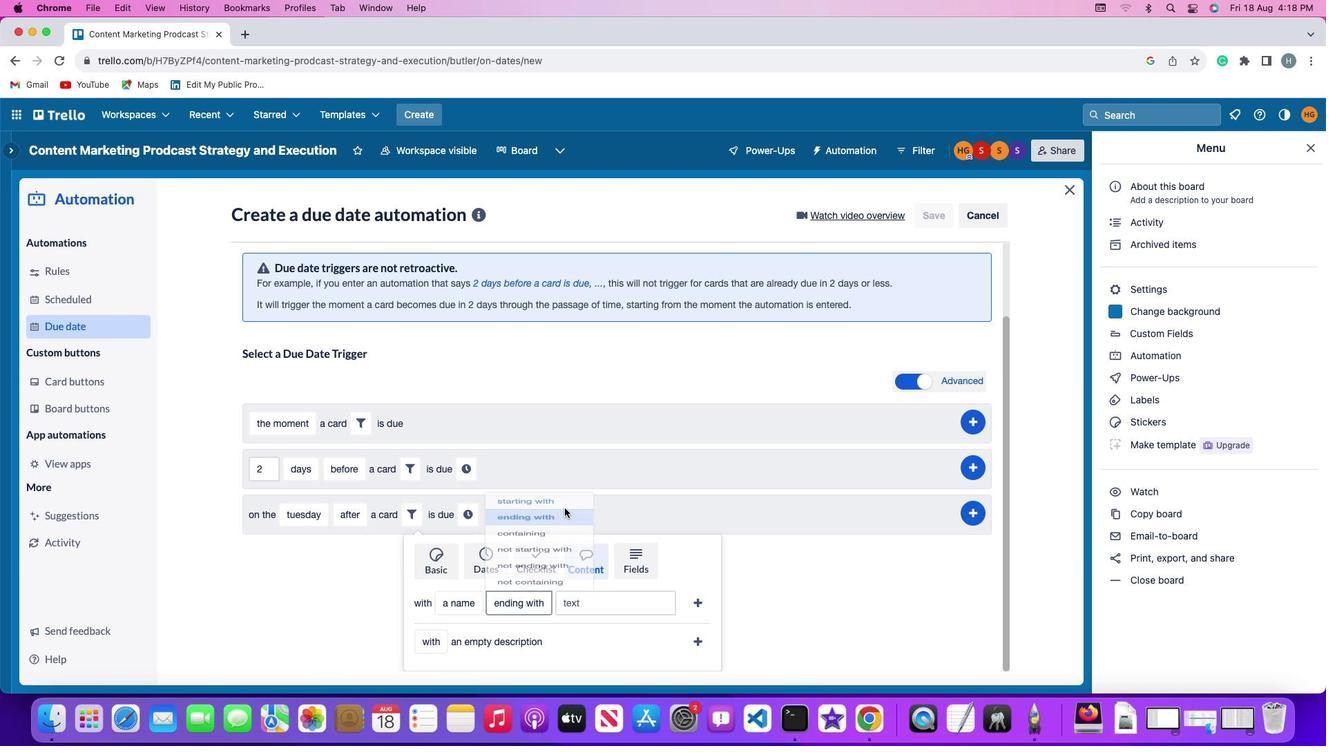 
Action: Mouse pressed left at (554, 469)
Screenshot: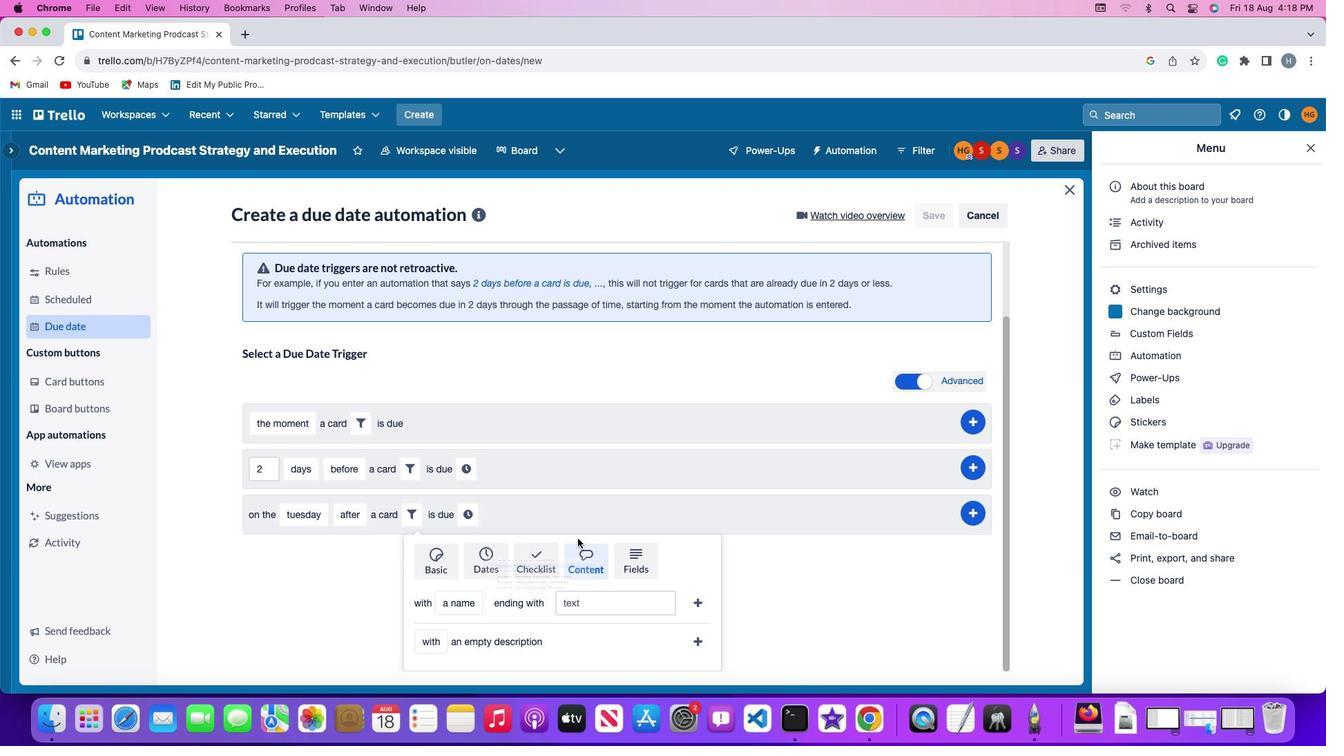 
Action: Mouse moved to (605, 601)
Screenshot: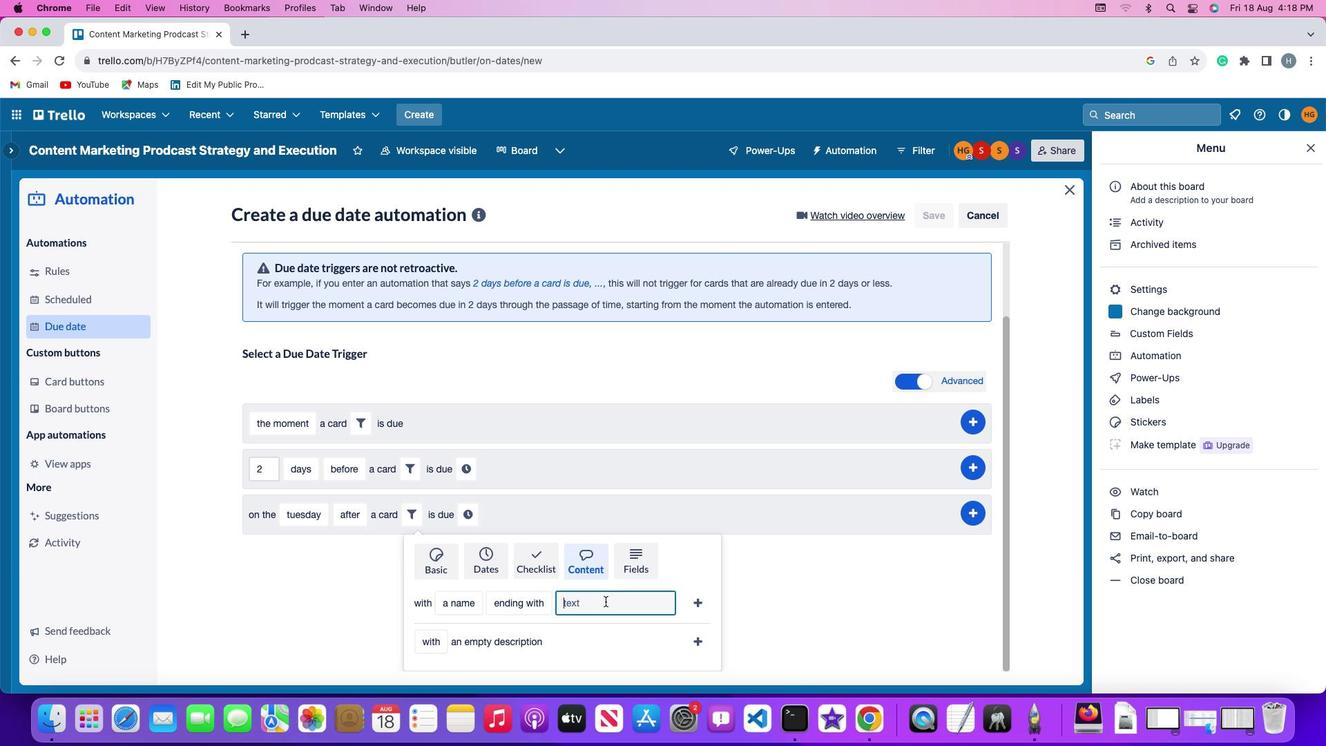 
Action: Mouse pressed left at (605, 601)
Screenshot: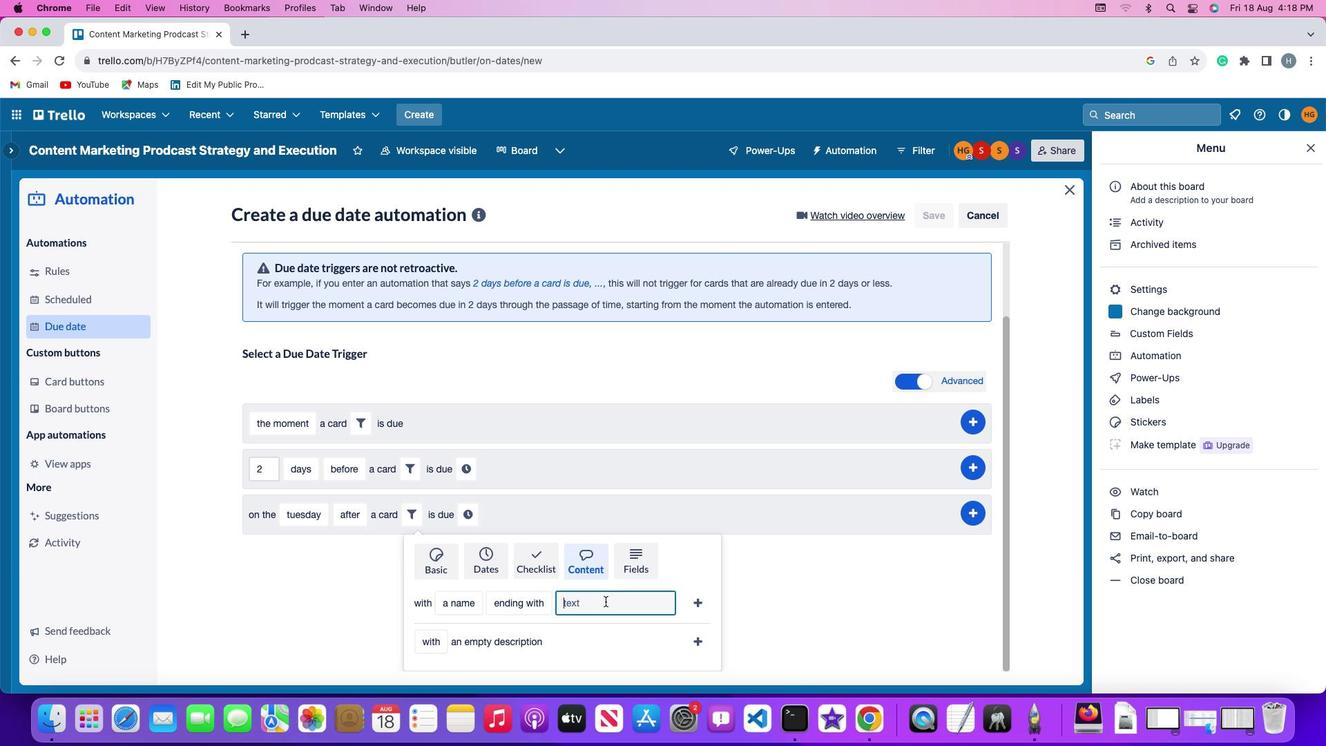 
Action: Key pressed 'r''e''s''u''m''e'
Screenshot: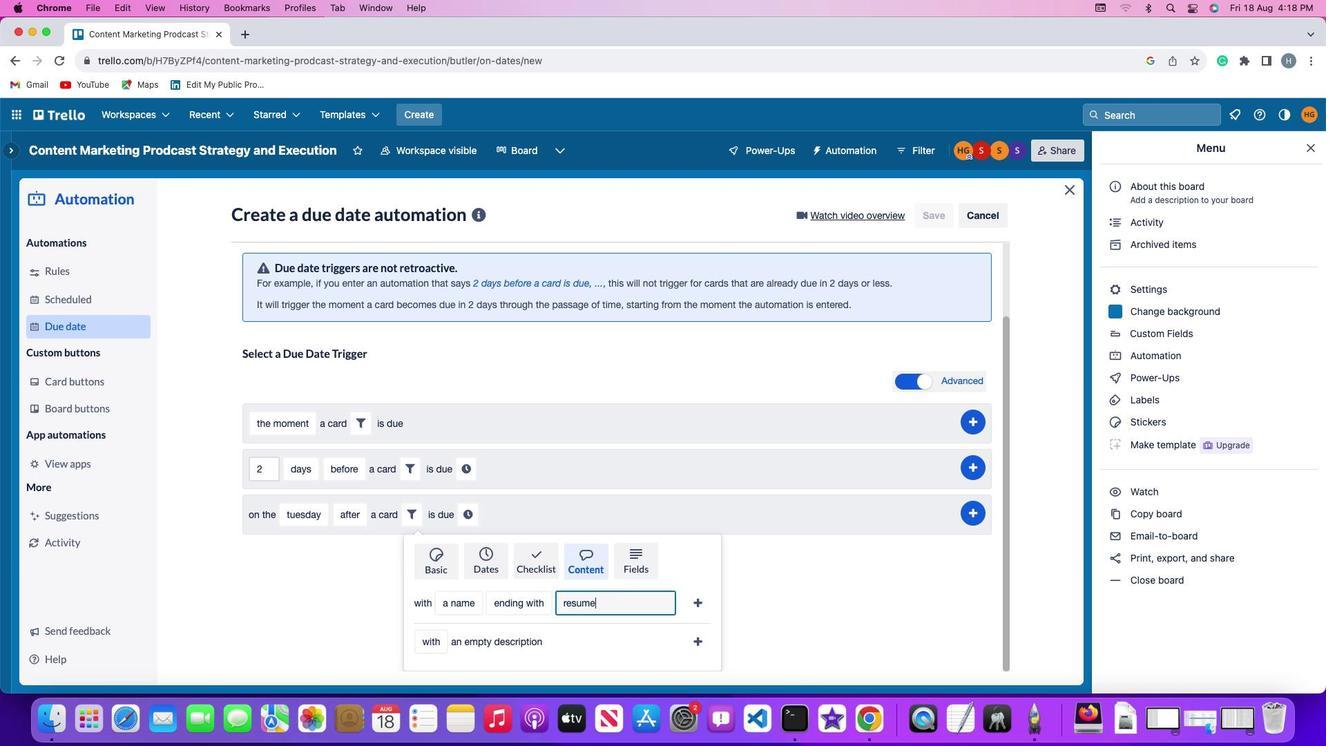 
Action: Mouse moved to (699, 599)
Screenshot: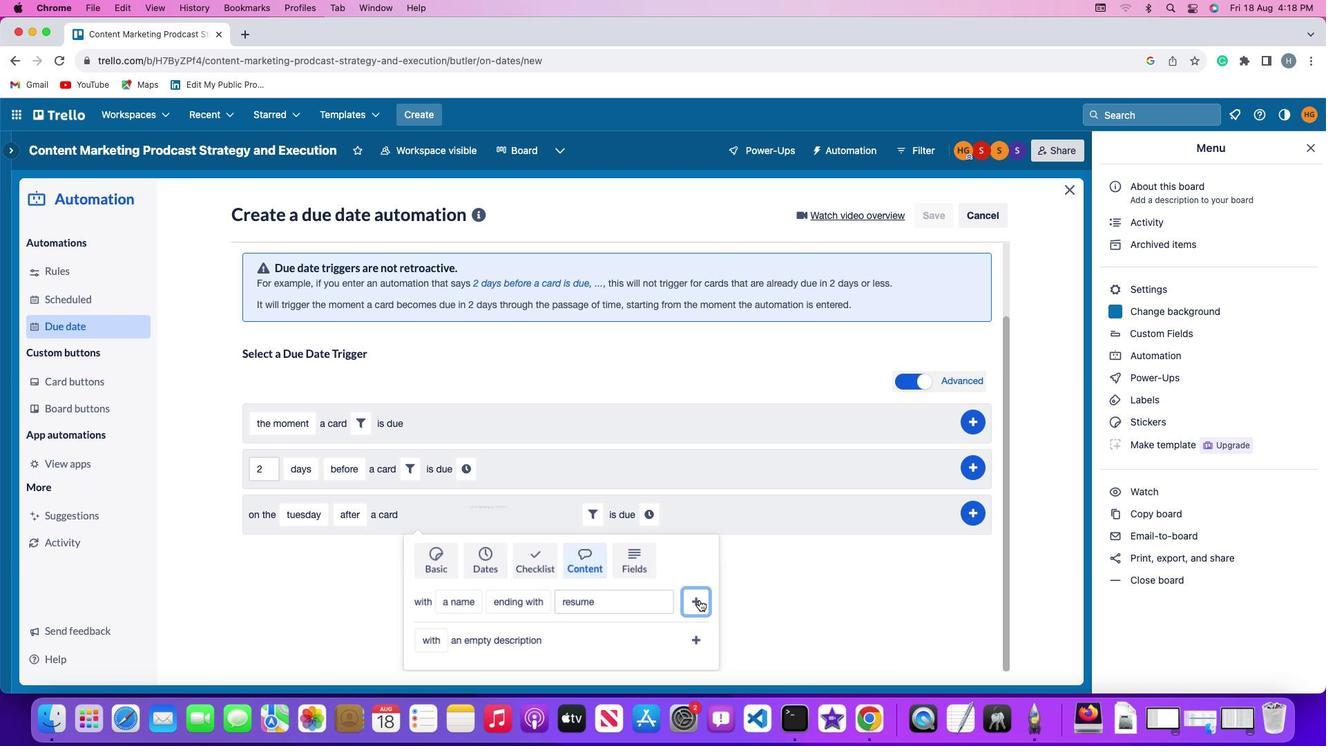 
Action: Mouse pressed left at (699, 599)
Screenshot: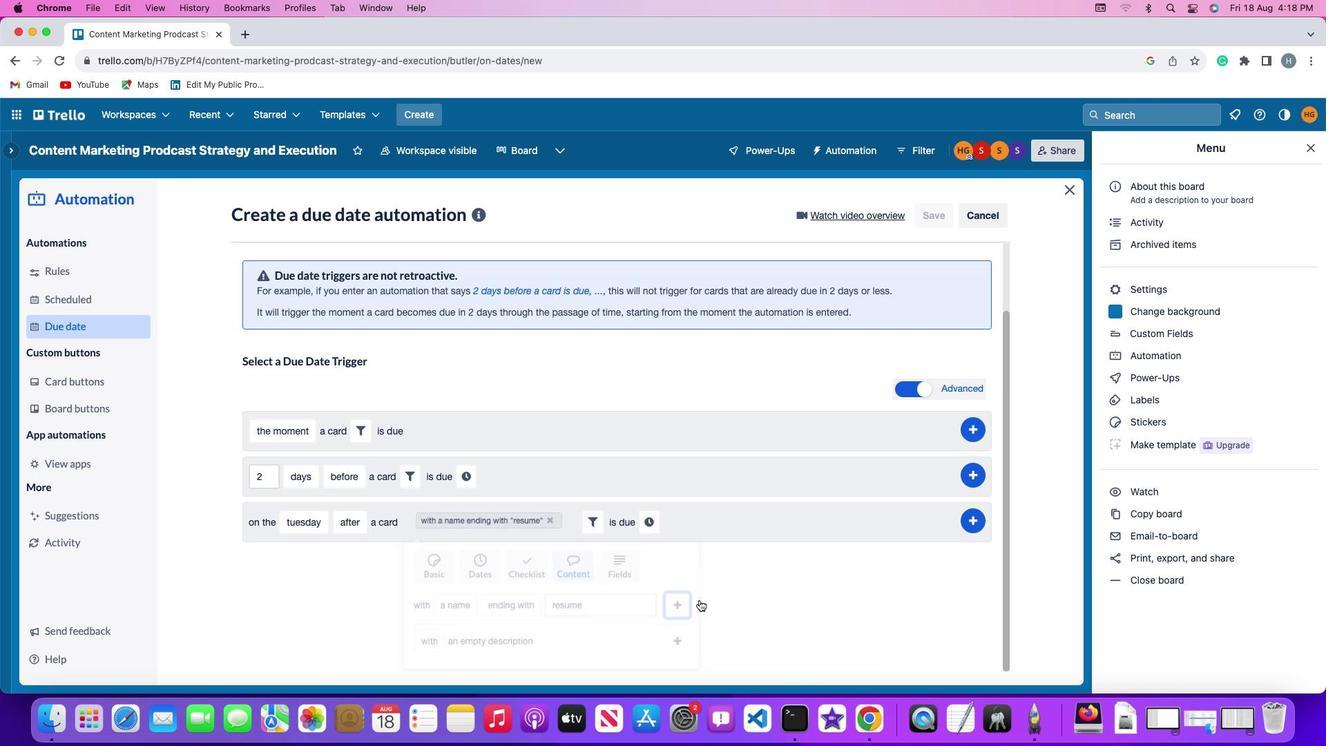 
Action: Mouse moved to (652, 601)
Screenshot: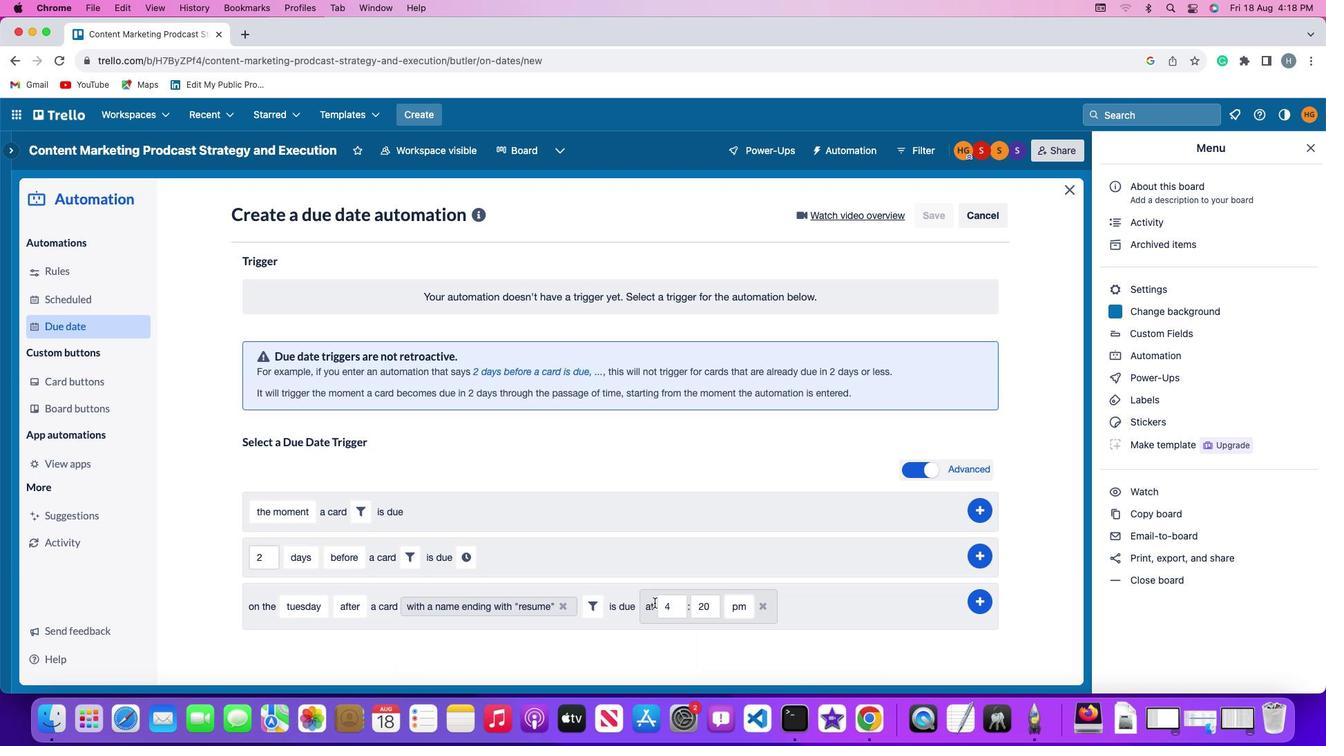 
Action: Mouse pressed left at (652, 601)
Screenshot: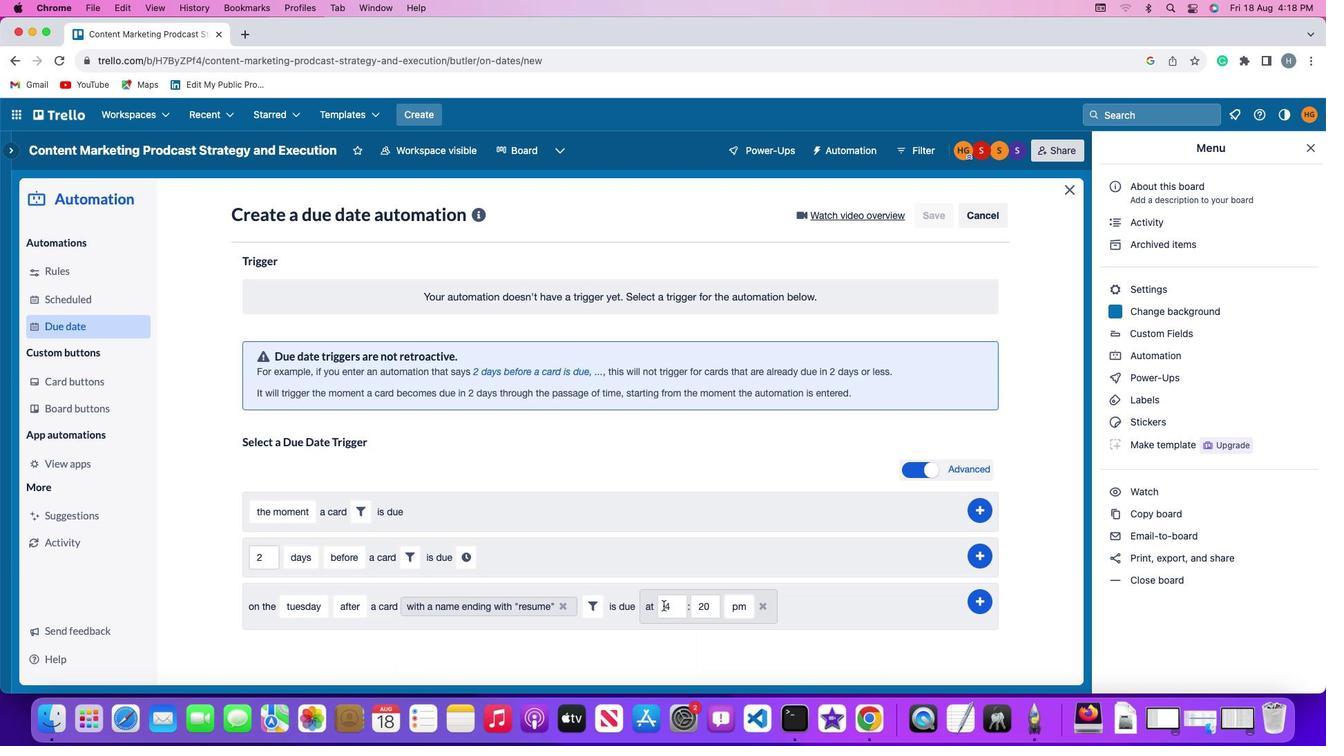 
Action: Mouse moved to (674, 607)
Screenshot: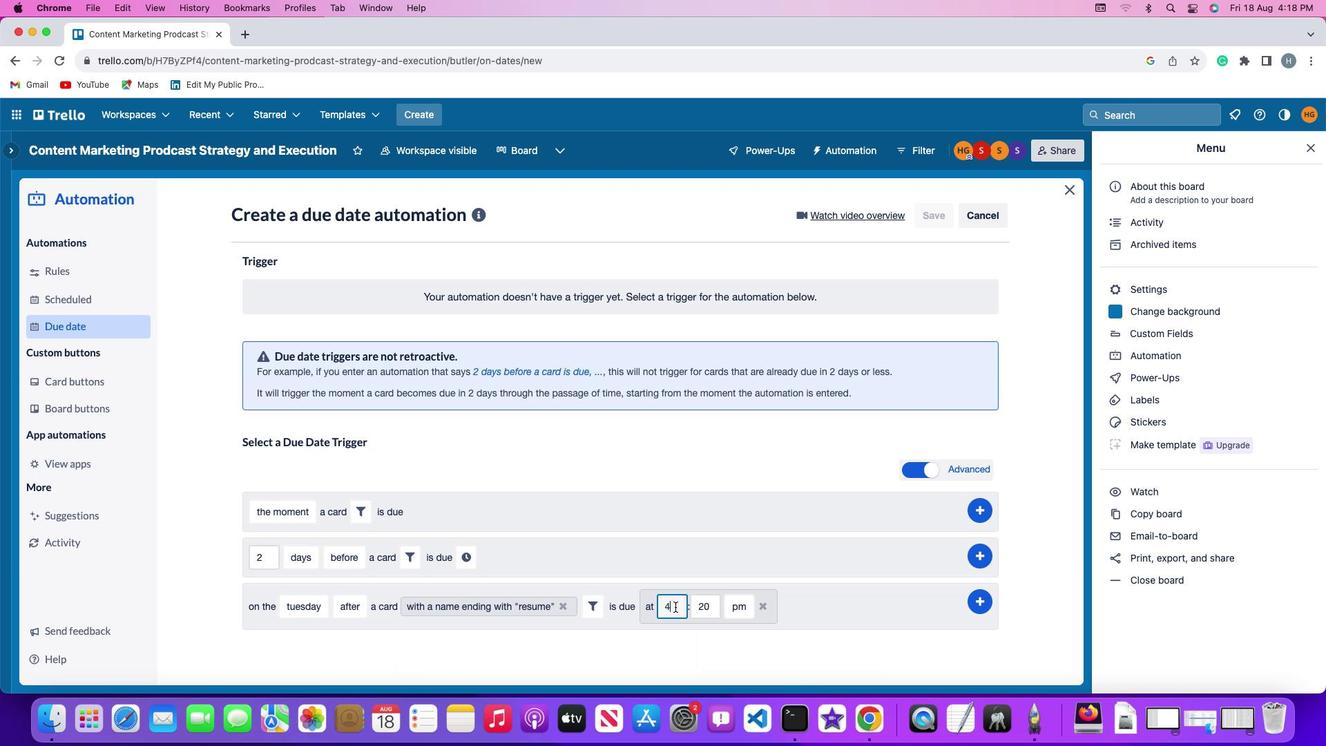 
Action: Mouse pressed left at (674, 607)
Screenshot: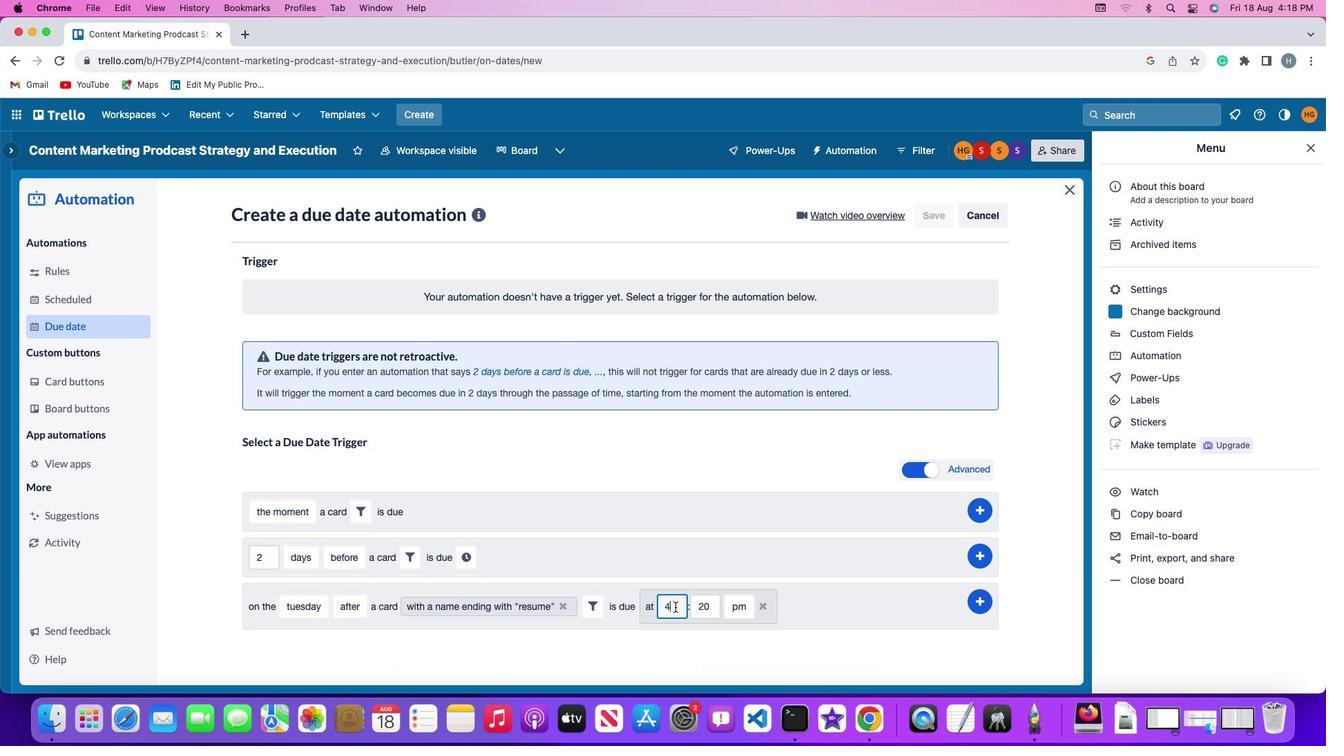 
Action: Mouse moved to (674, 607)
Screenshot: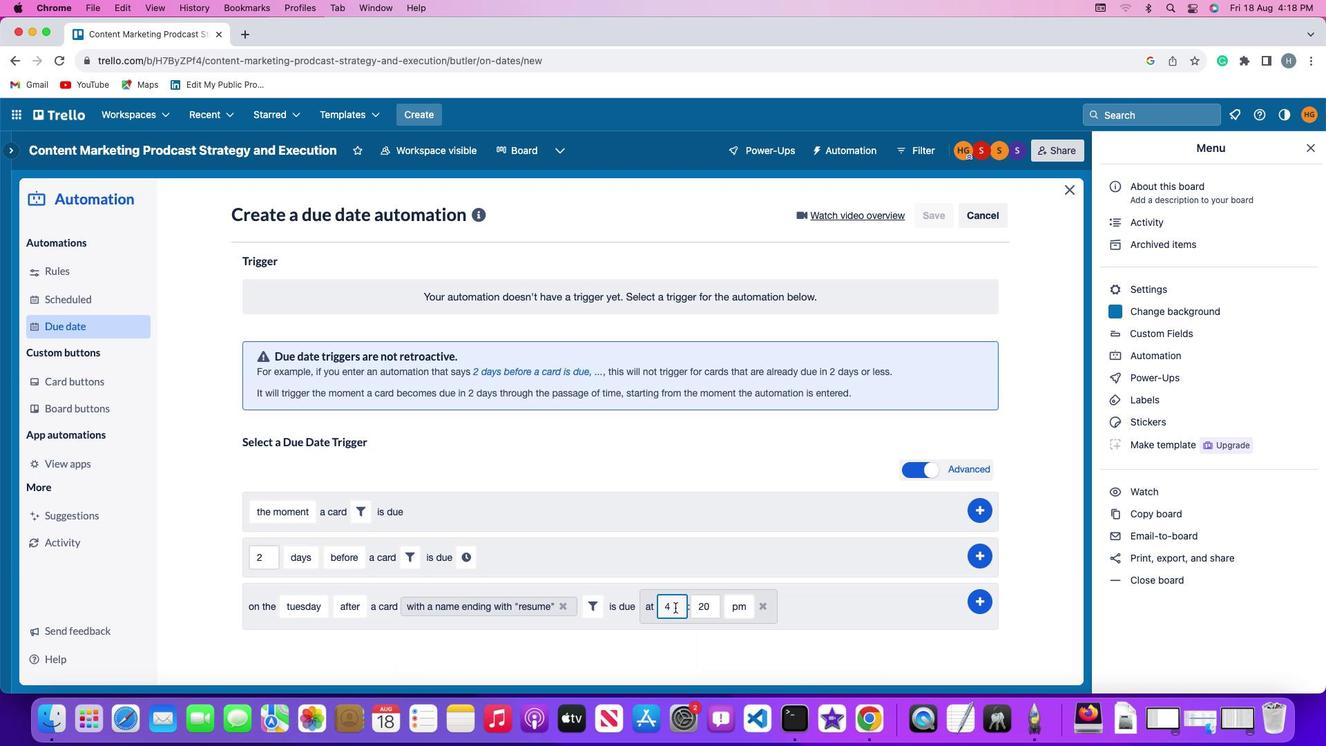 
Action: Key pressed Key.backspace'1''1'
Screenshot: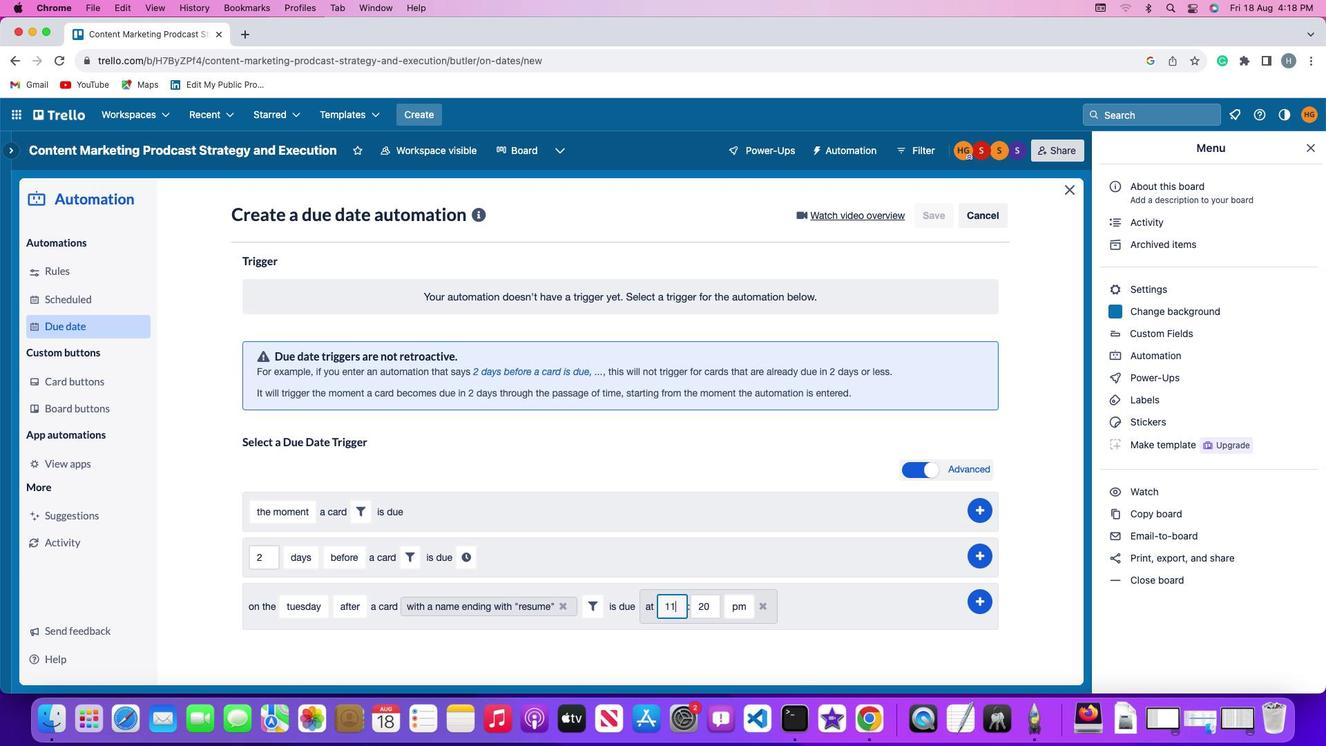 
Action: Mouse moved to (712, 607)
Screenshot: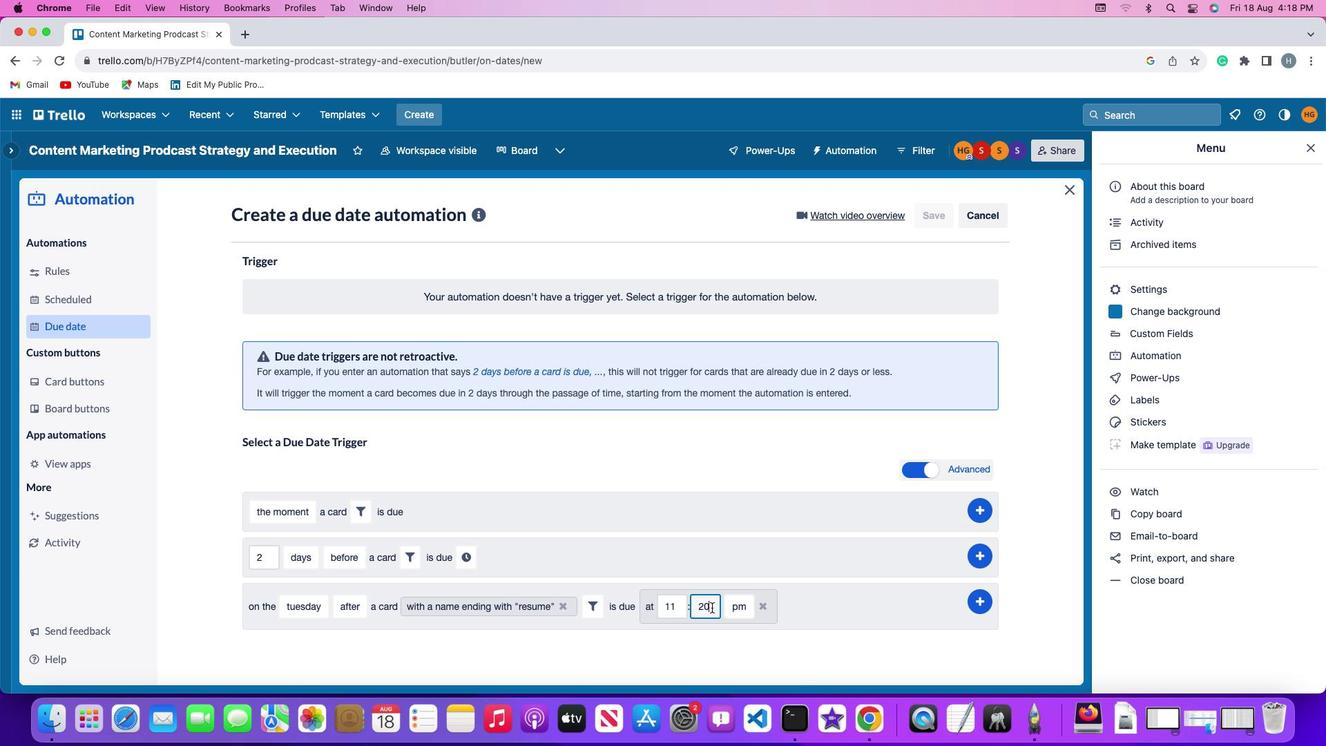 
Action: Mouse pressed left at (712, 607)
Screenshot: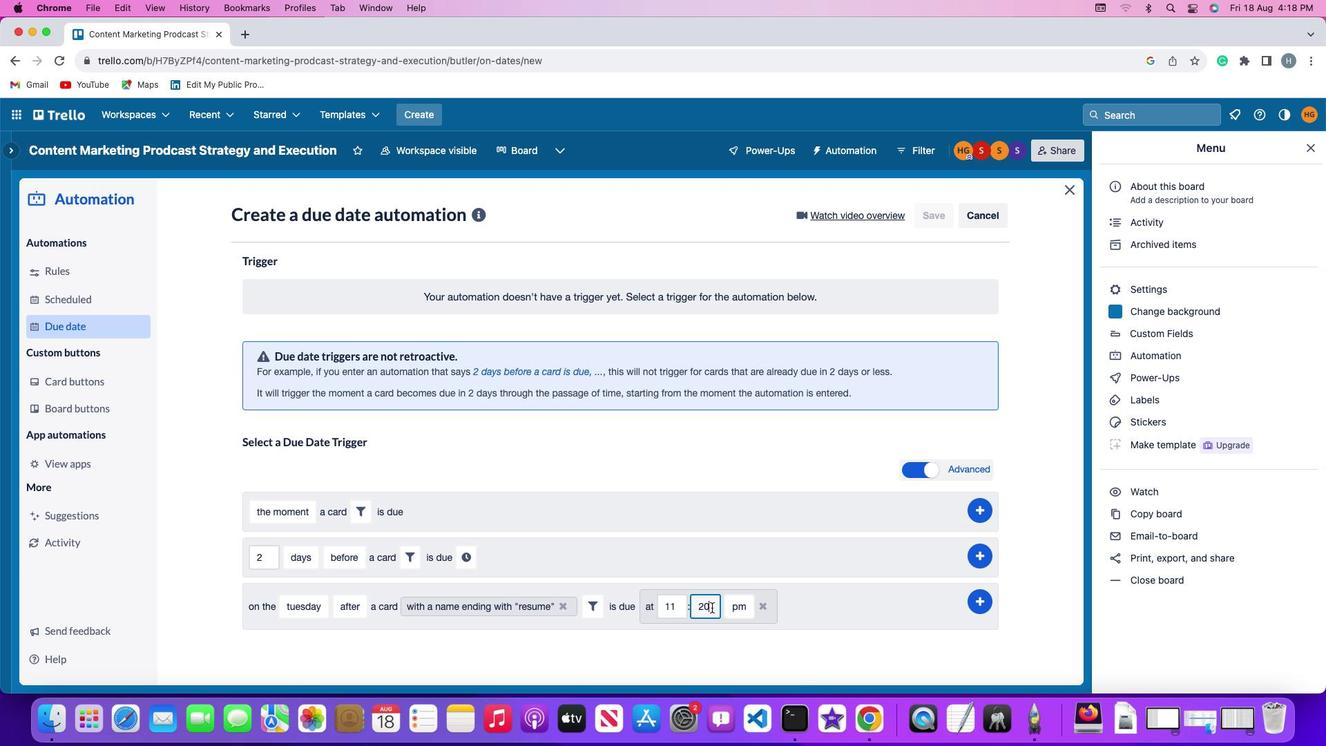 
Action: Key pressed Key.backspaceKey.backspace'0''0'
Screenshot: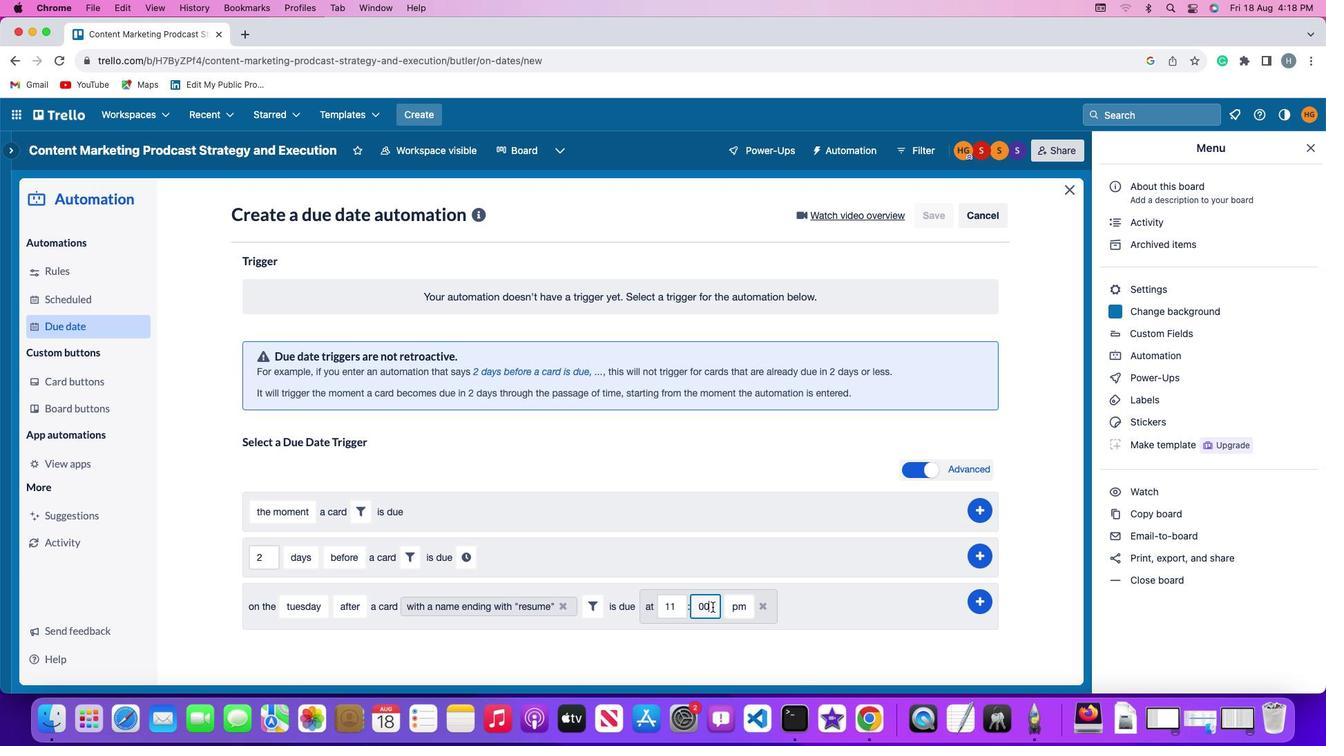 
Action: Mouse moved to (736, 606)
Screenshot: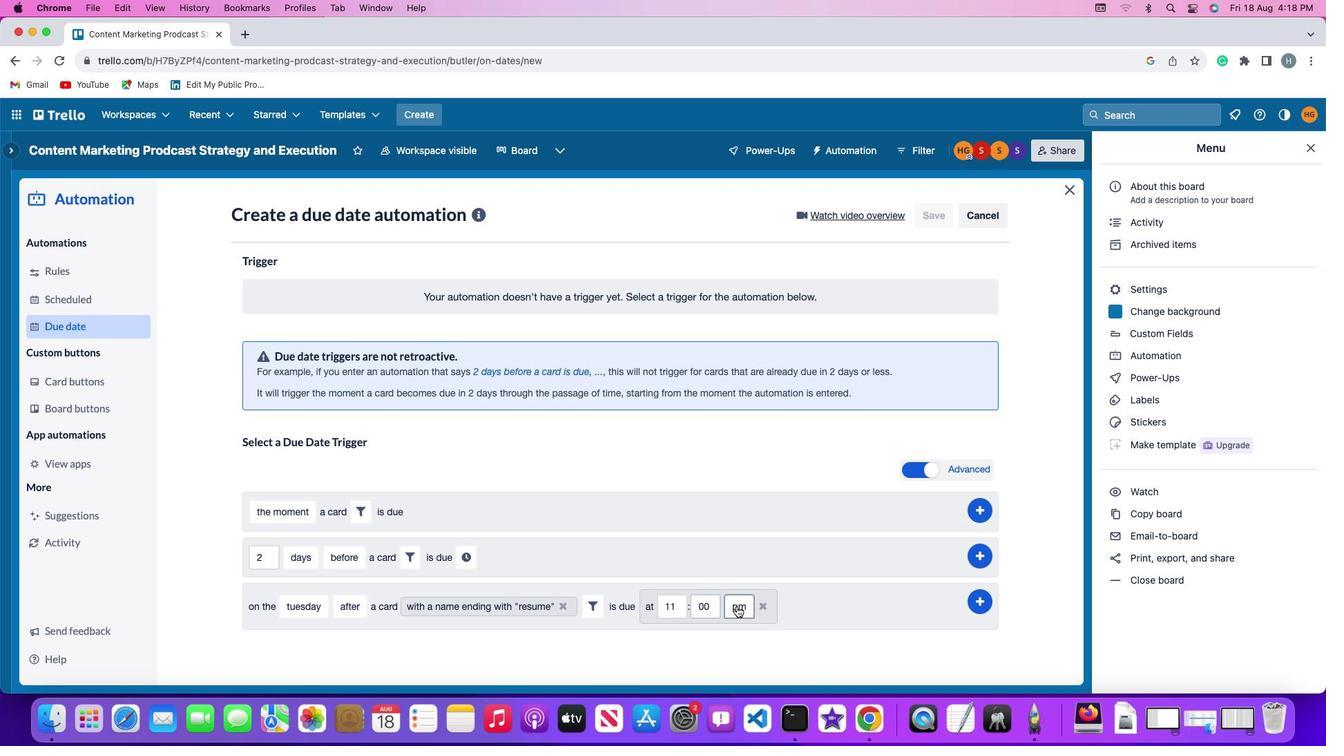 
Action: Mouse pressed left at (736, 606)
Screenshot: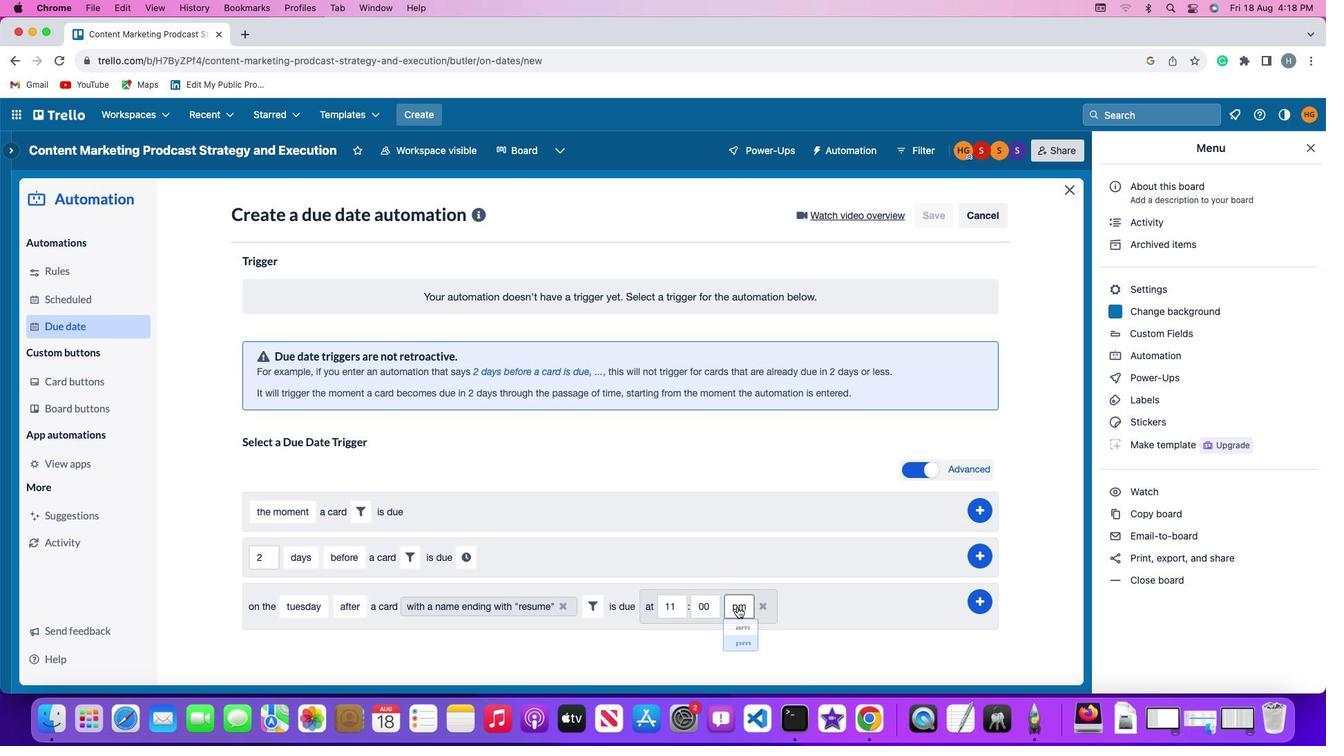 
Action: Mouse moved to (739, 627)
Screenshot: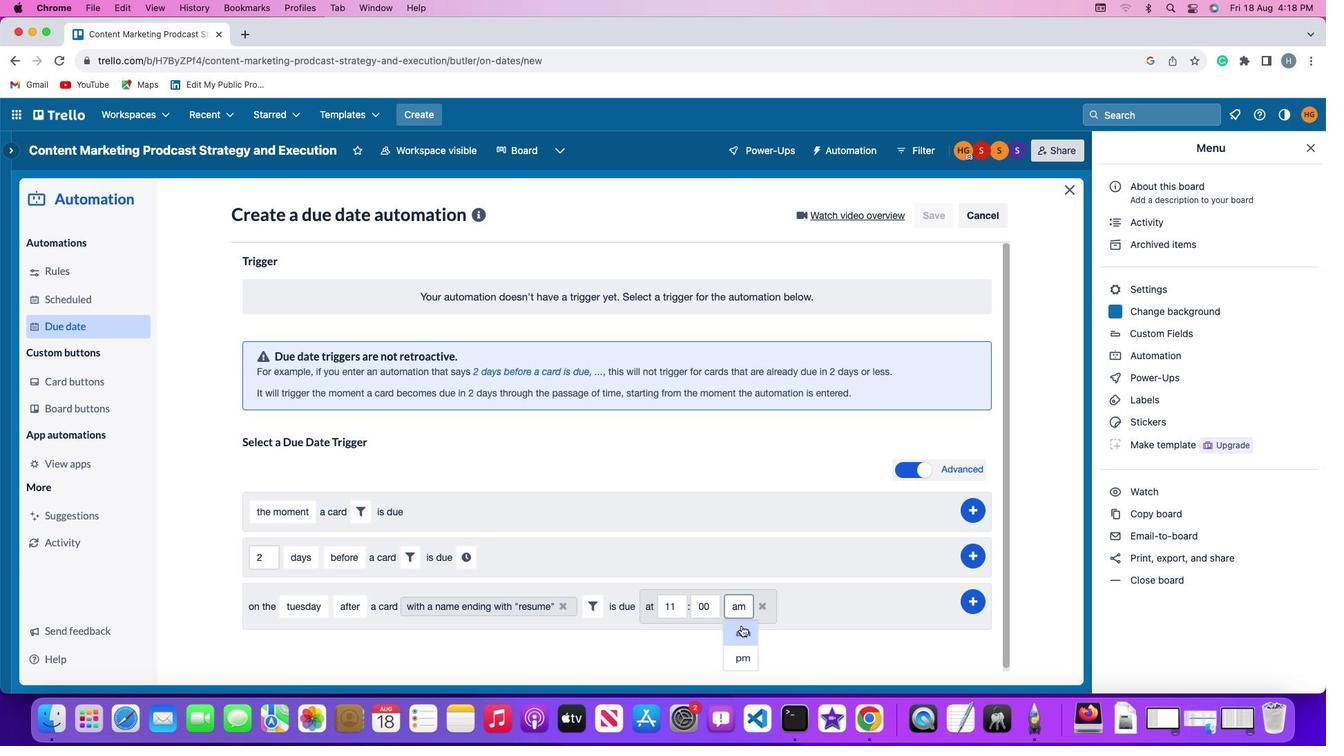 
Action: Mouse pressed left at (739, 627)
Screenshot: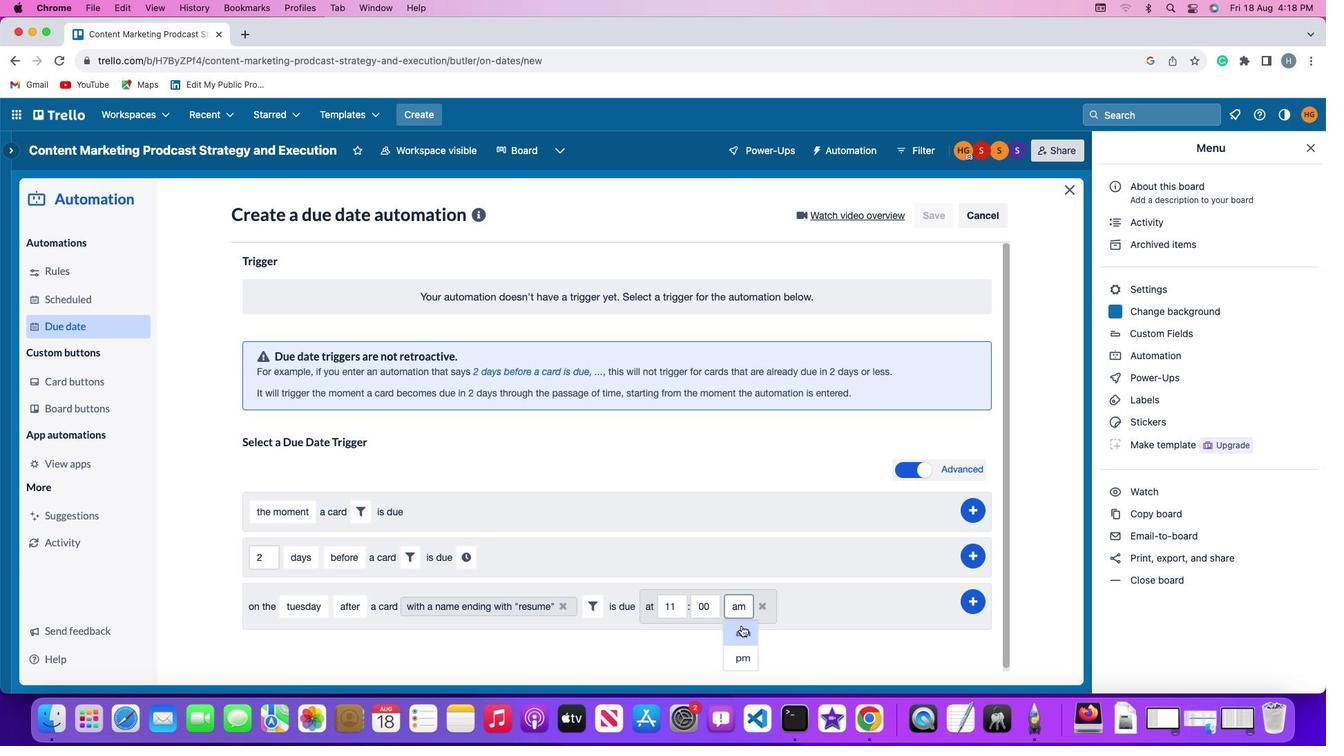 
Action: Mouse moved to (979, 597)
Screenshot: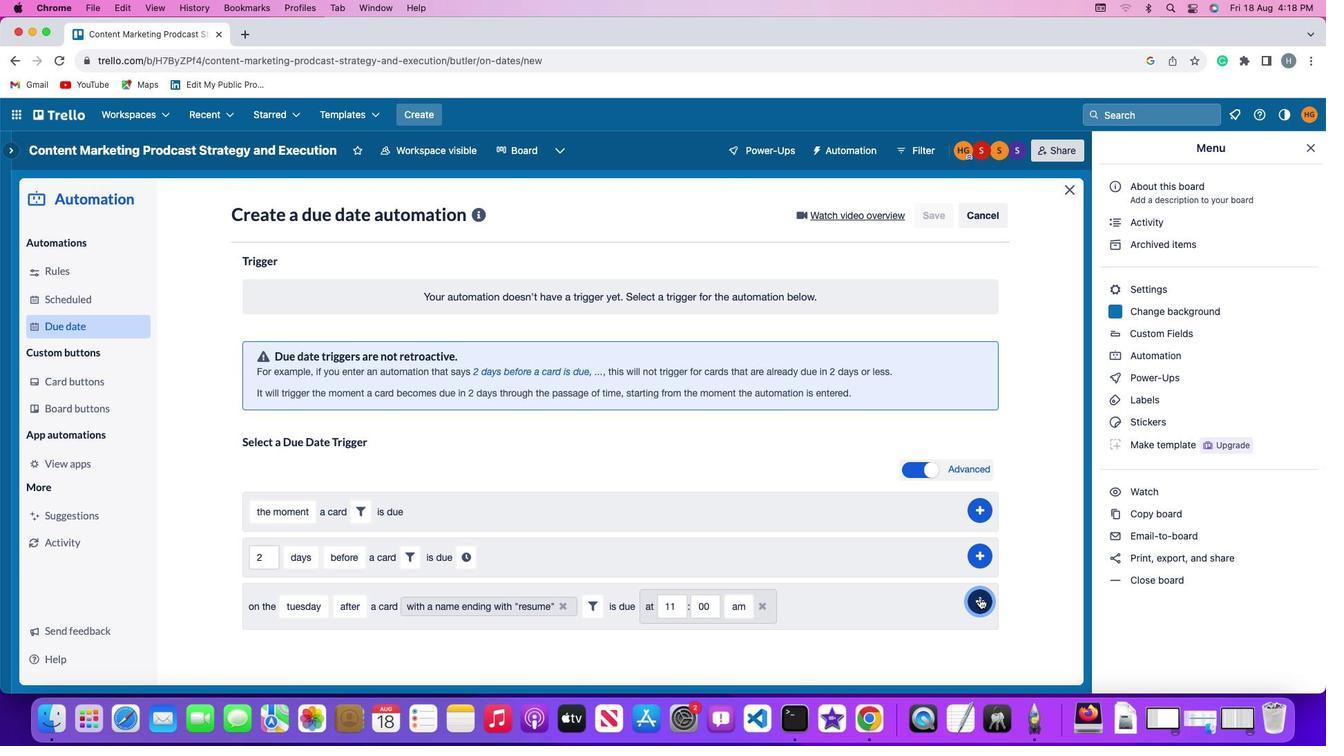 
Action: Mouse pressed left at (979, 597)
Screenshot: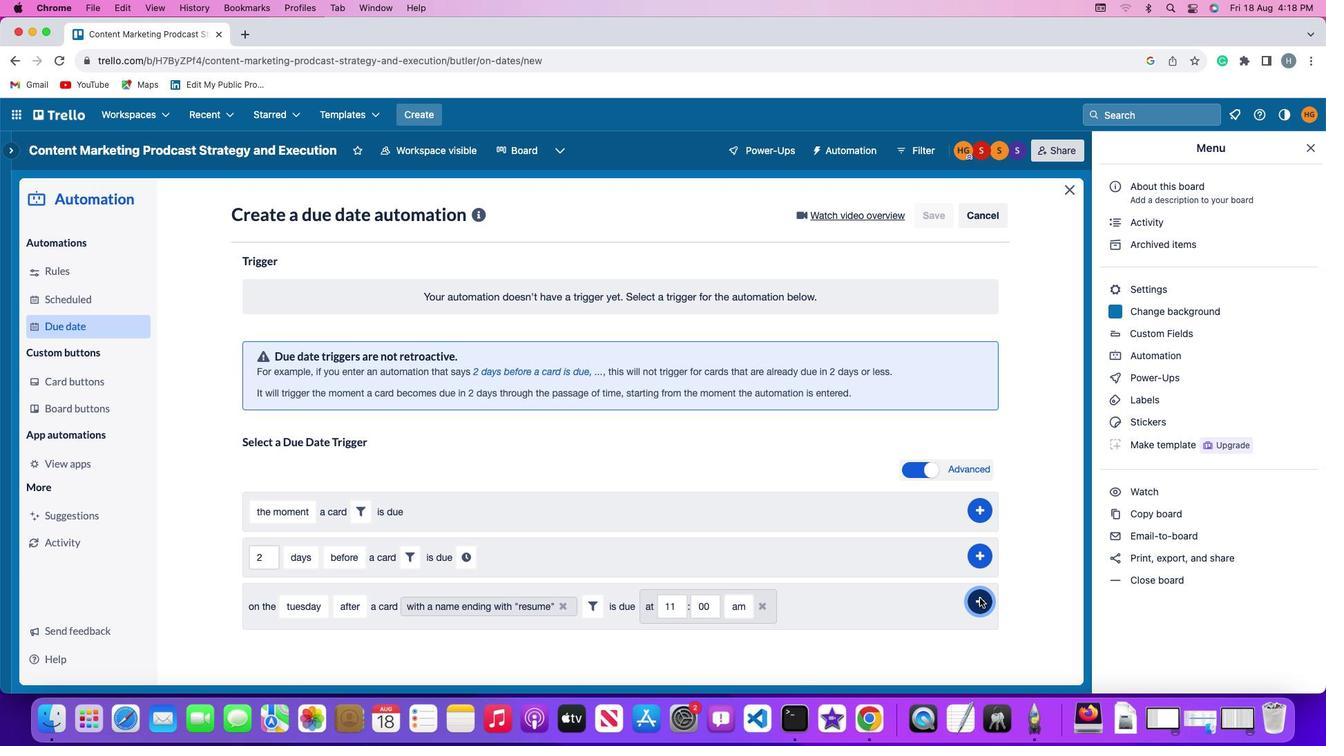
Action: Mouse moved to (1043, 462)
Screenshot: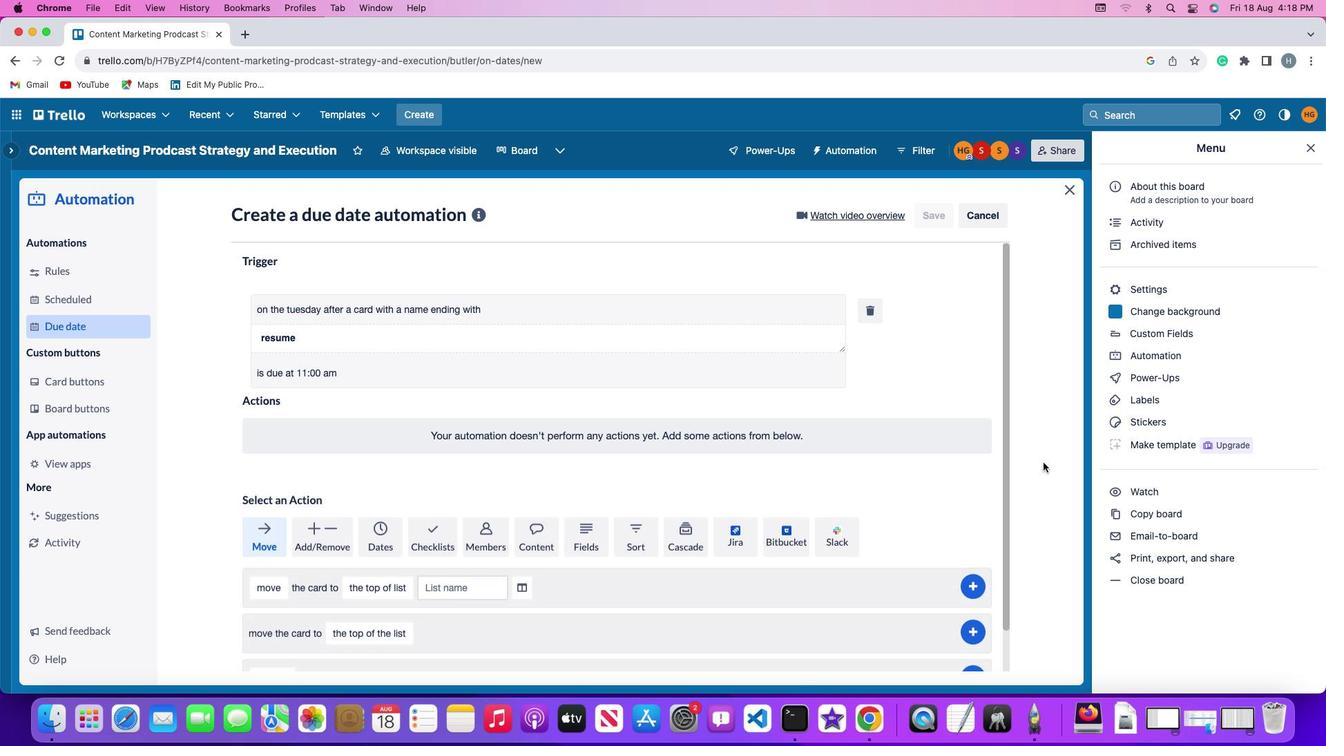 
